 Task: Find connections with filter location Jolārpettai with filter topic #Partnershipwith filter profile language Potuguese with filter current company Disney+ Hotstar with filter school G. B. Pant University Of Agriculture & Technology with filter industry IT System Testing and Evaluation with filter service category Market Strategy with filter keywords title Caregiver
Action: Mouse moved to (150, 219)
Screenshot: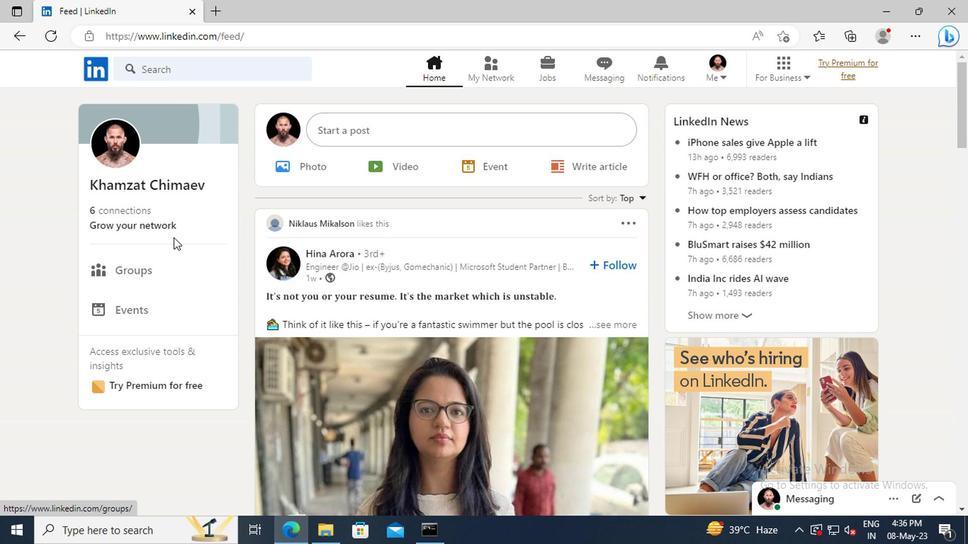 
Action: Mouse pressed left at (150, 219)
Screenshot: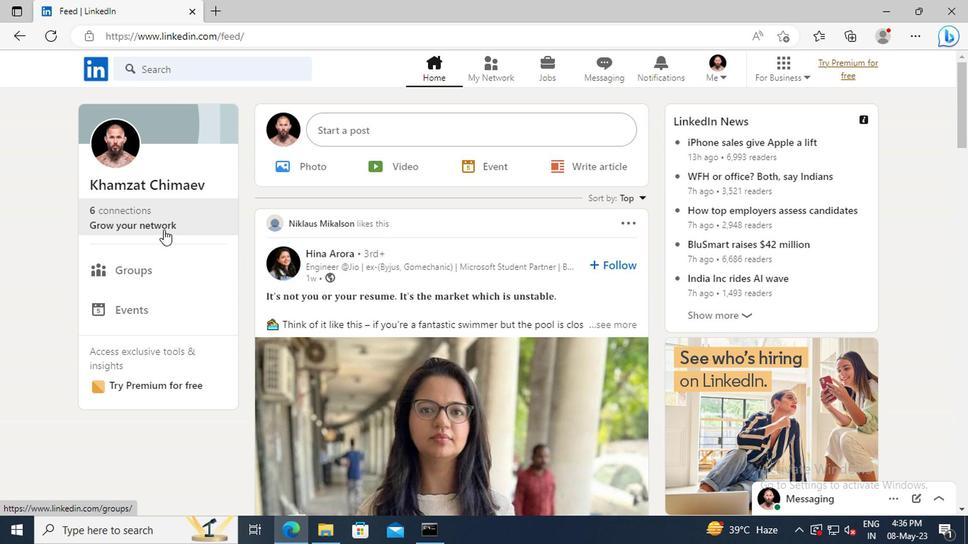 
Action: Mouse moved to (150, 150)
Screenshot: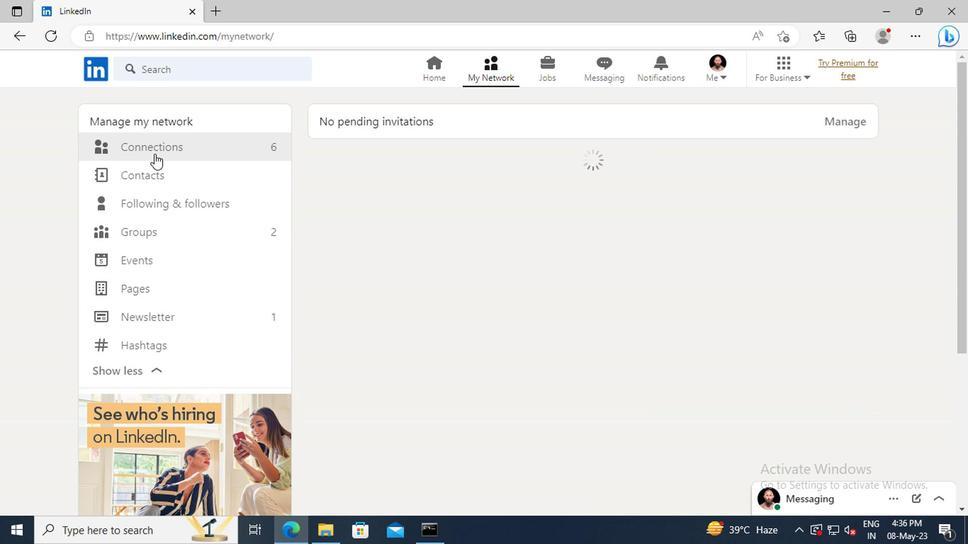 
Action: Mouse pressed left at (150, 150)
Screenshot: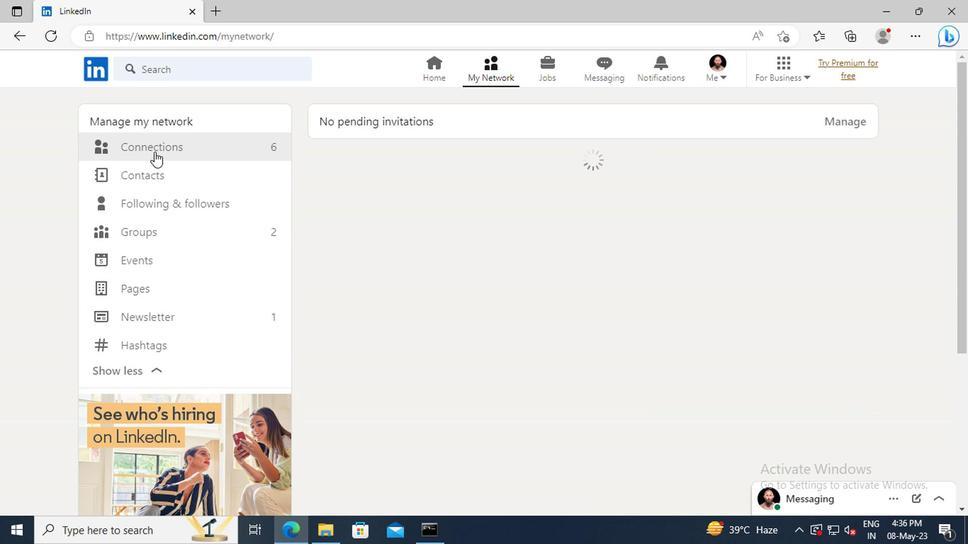 
Action: Mouse moved to (599, 151)
Screenshot: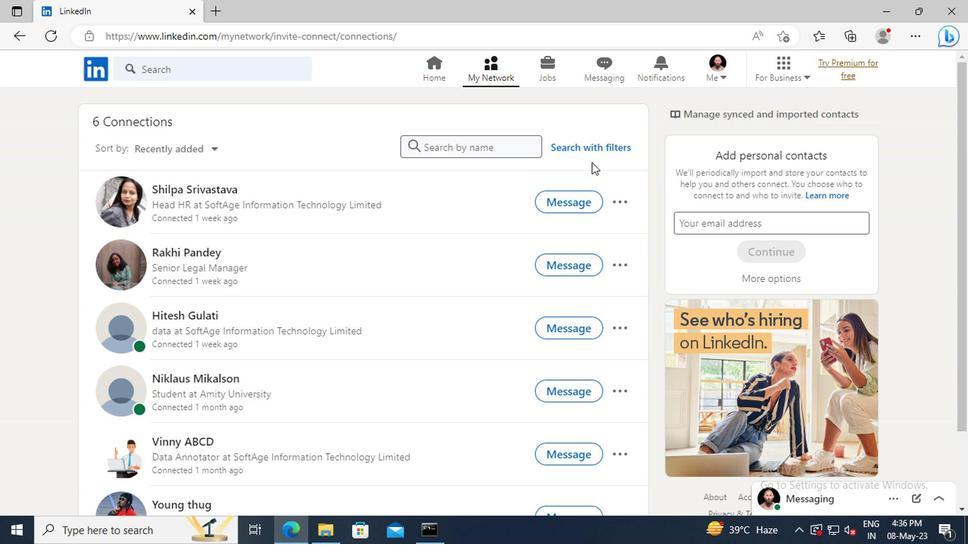 
Action: Mouse pressed left at (599, 151)
Screenshot: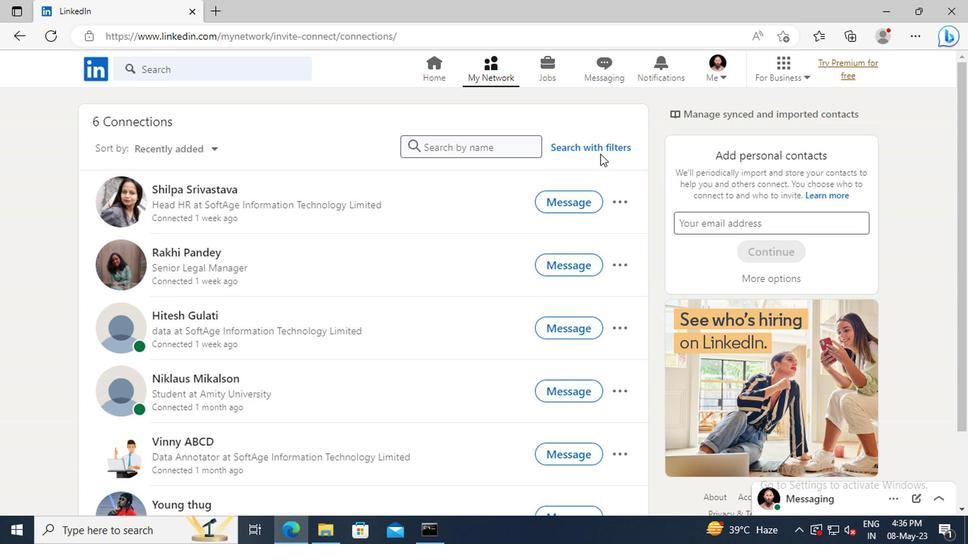 
Action: Mouse moved to (535, 112)
Screenshot: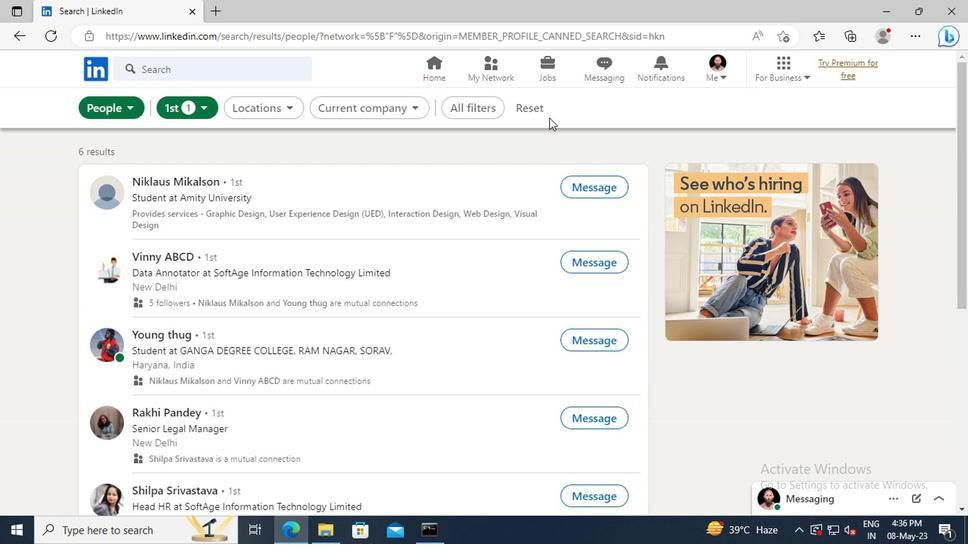 
Action: Mouse pressed left at (535, 112)
Screenshot: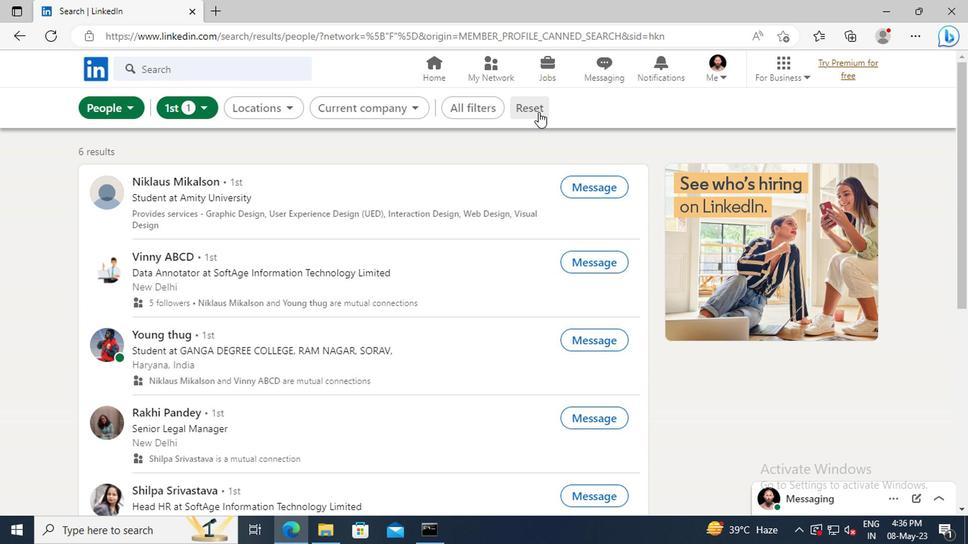 
Action: Mouse moved to (512, 112)
Screenshot: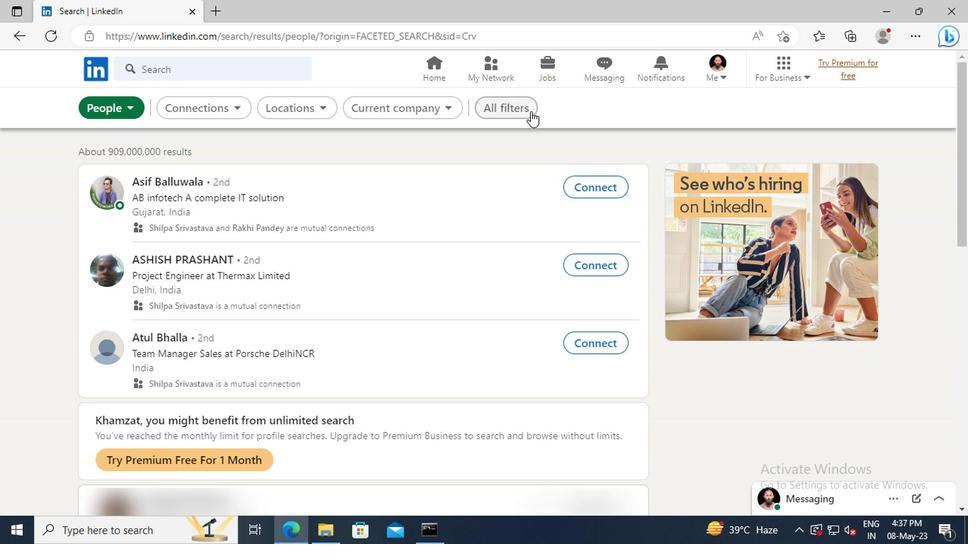 
Action: Mouse pressed left at (512, 112)
Screenshot: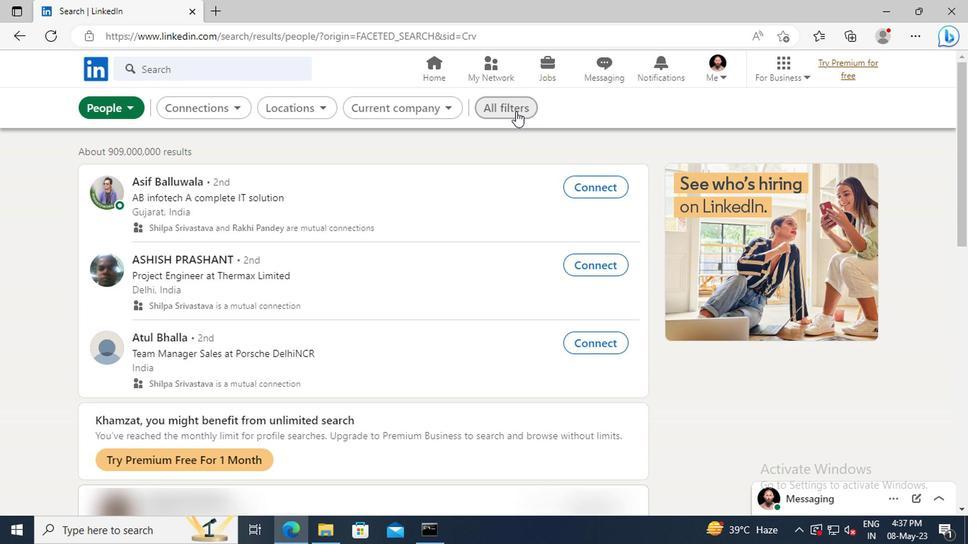 
Action: Mouse moved to (819, 253)
Screenshot: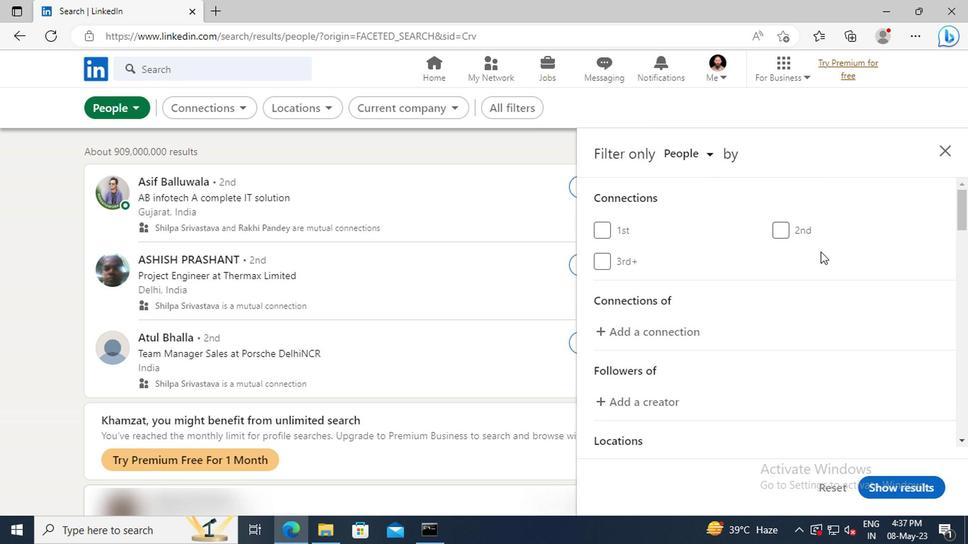 
Action: Mouse scrolled (819, 253) with delta (0, 0)
Screenshot: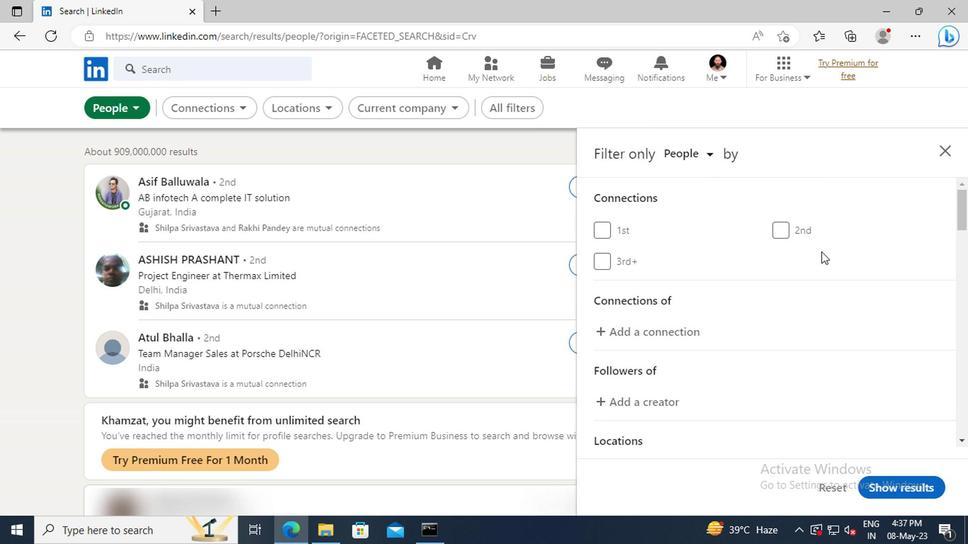
Action: Mouse scrolled (819, 253) with delta (0, 0)
Screenshot: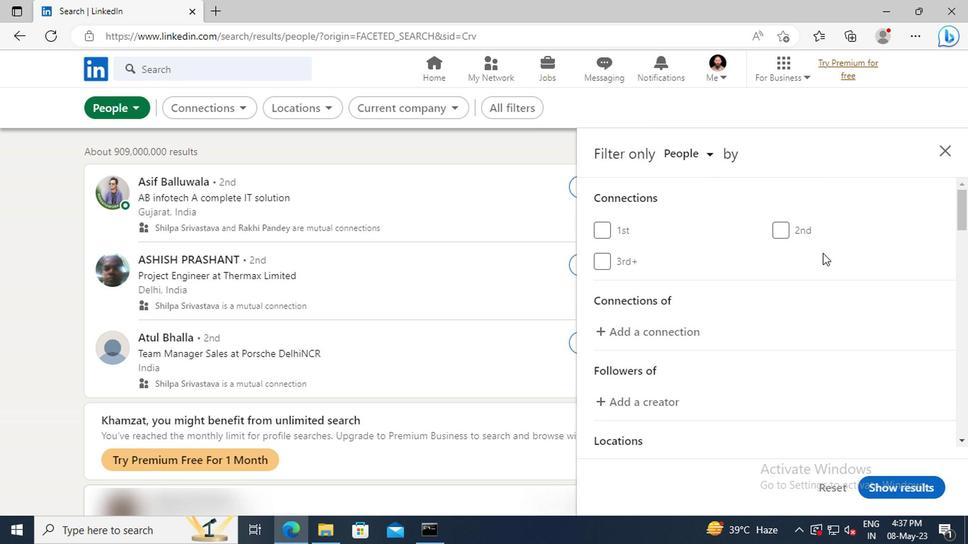 
Action: Mouse scrolled (819, 253) with delta (0, 0)
Screenshot: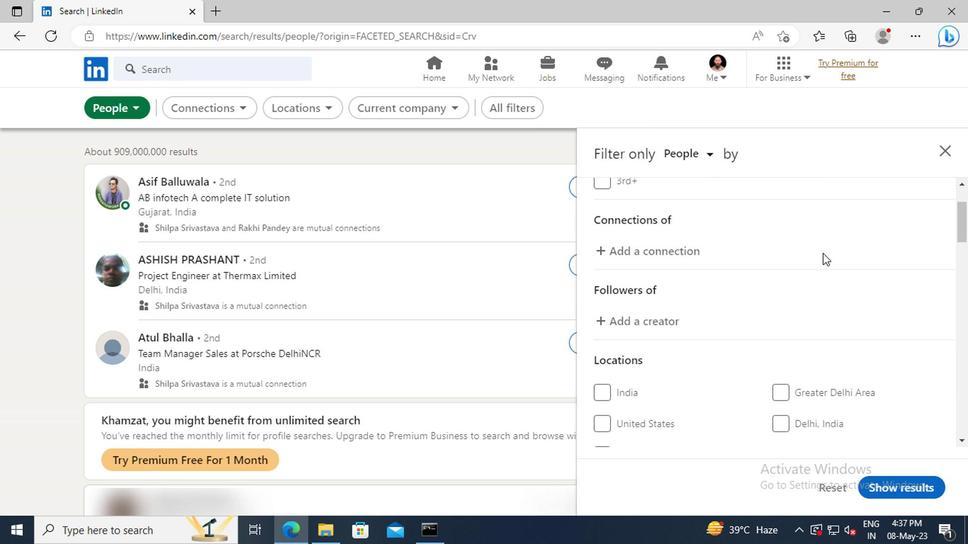 
Action: Mouse scrolled (819, 253) with delta (0, 0)
Screenshot: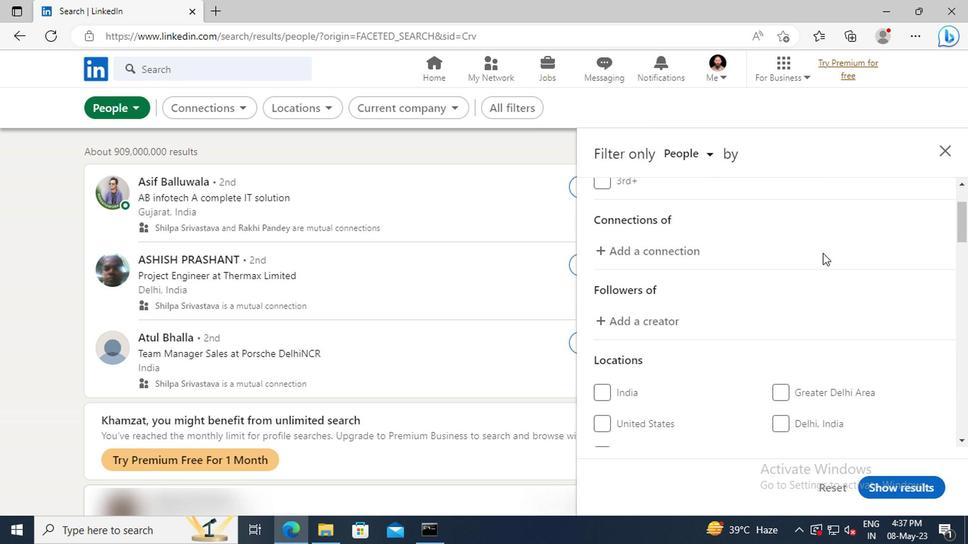 
Action: Mouse scrolled (819, 253) with delta (0, 0)
Screenshot: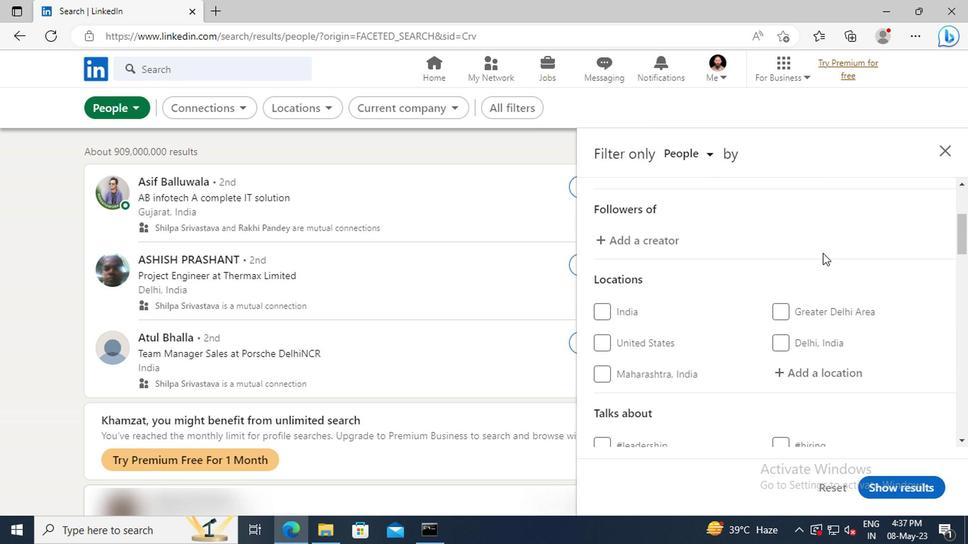 
Action: Mouse scrolled (819, 253) with delta (0, 0)
Screenshot: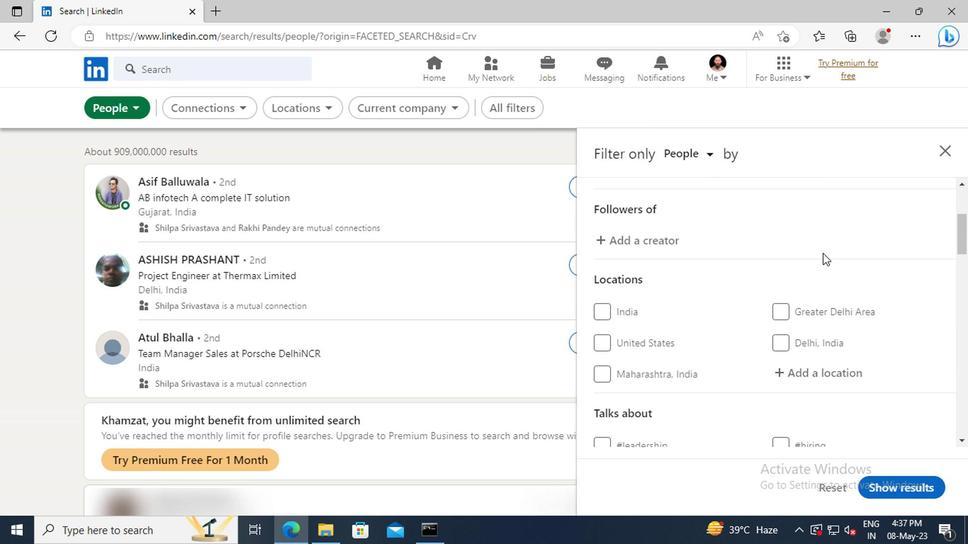 
Action: Mouse moved to (824, 295)
Screenshot: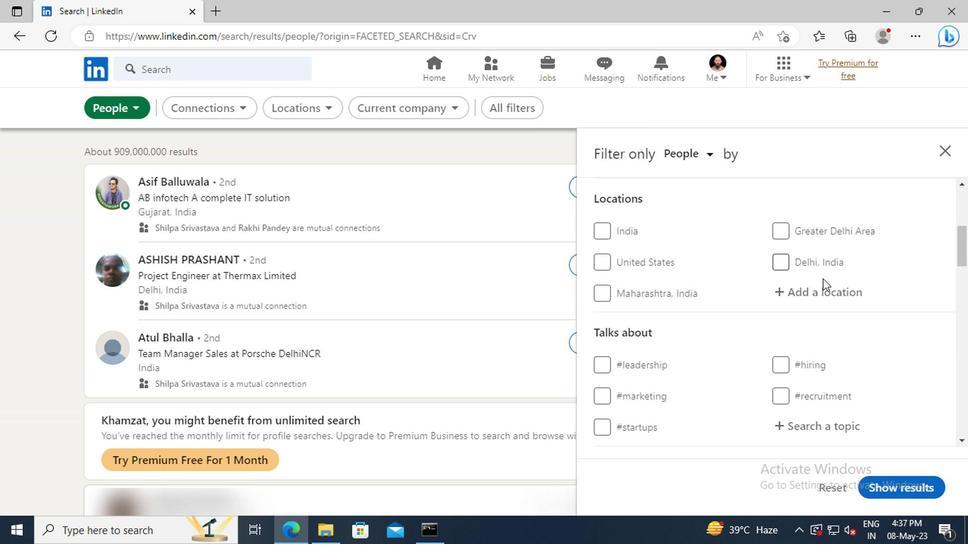 
Action: Mouse pressed left at (824, 295)
Screenshot: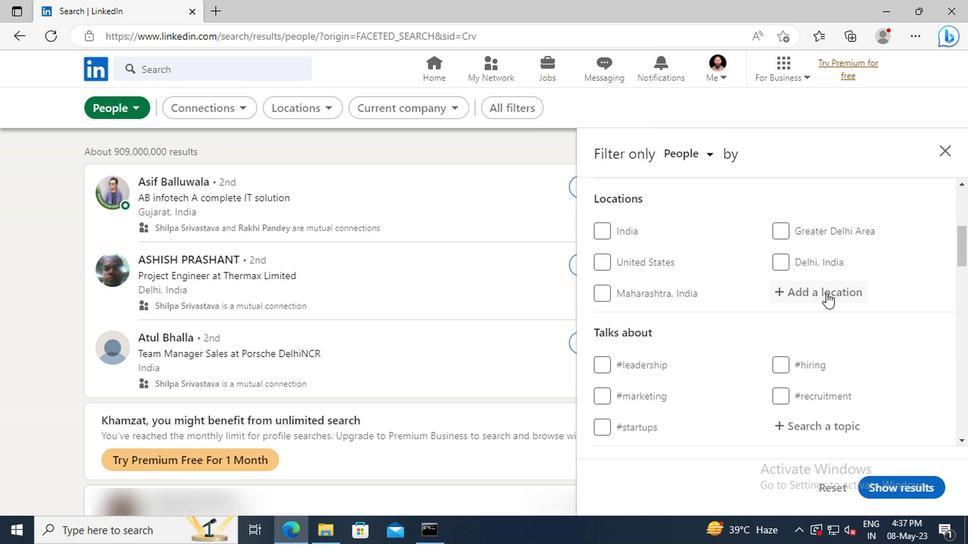 
Action: Key pressed <Key.shift>JOLARPETTAI<Key.enter>
Screenshot: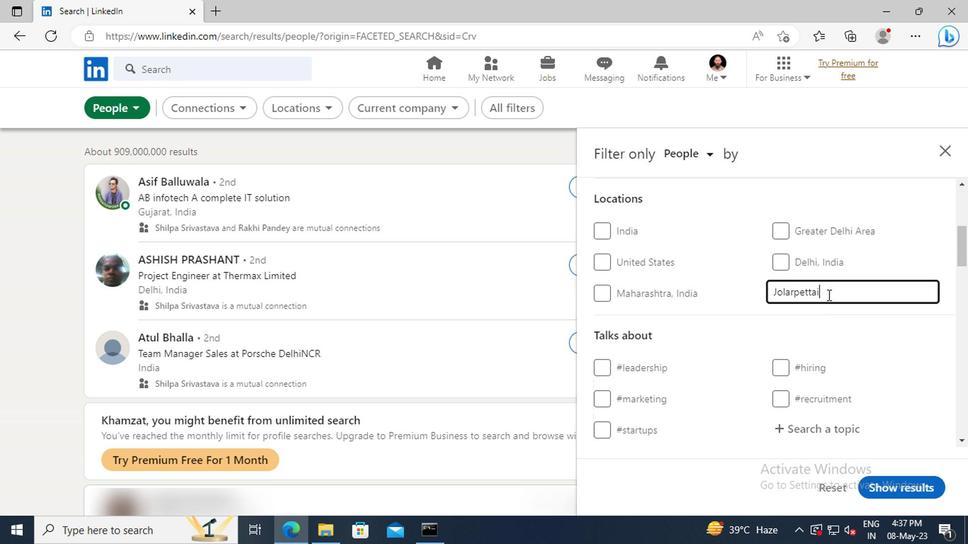 
Action: Mouse scrolled (824, 294) with delta (0, -1)
Screenshot: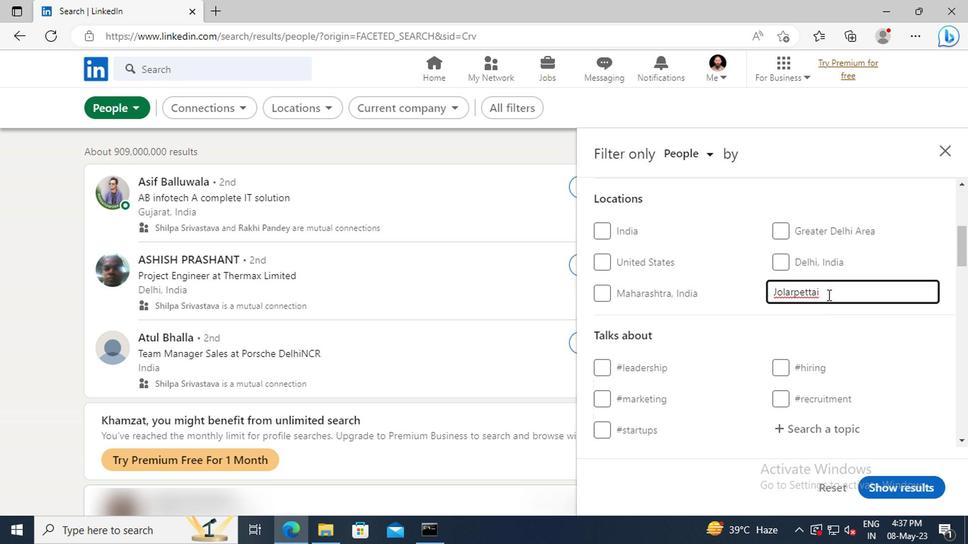 
Action: Mouse scrolled (824, 294) with delta (0, -1)
Screenshot: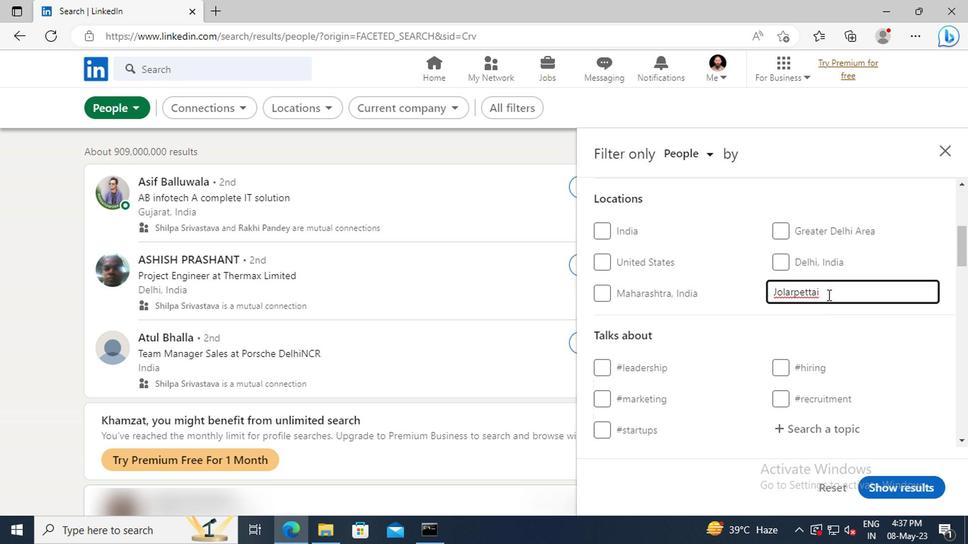 
Action: Mouse scrolled (824, 294) with delta (0, -1)
Screenshot: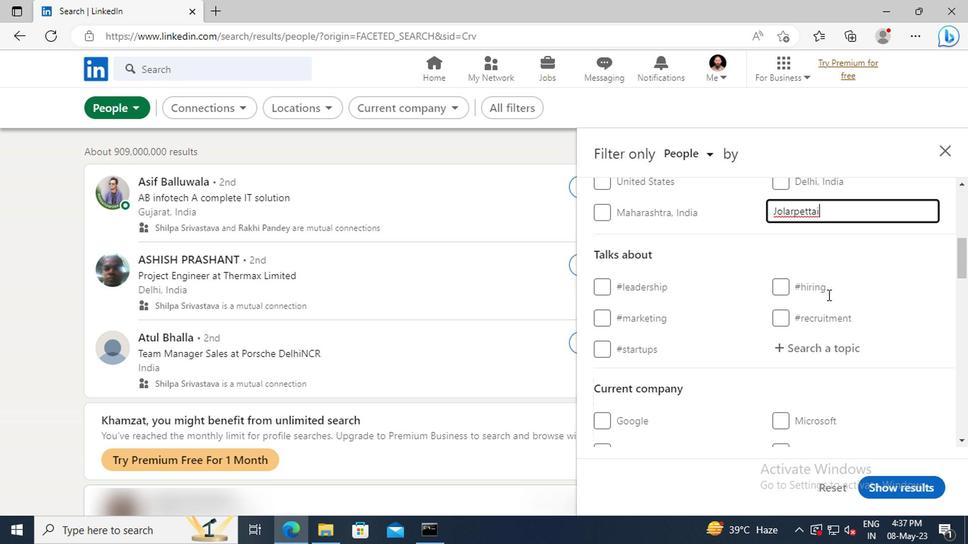
Action: Mouse moved to (825, 308)
Screenshot: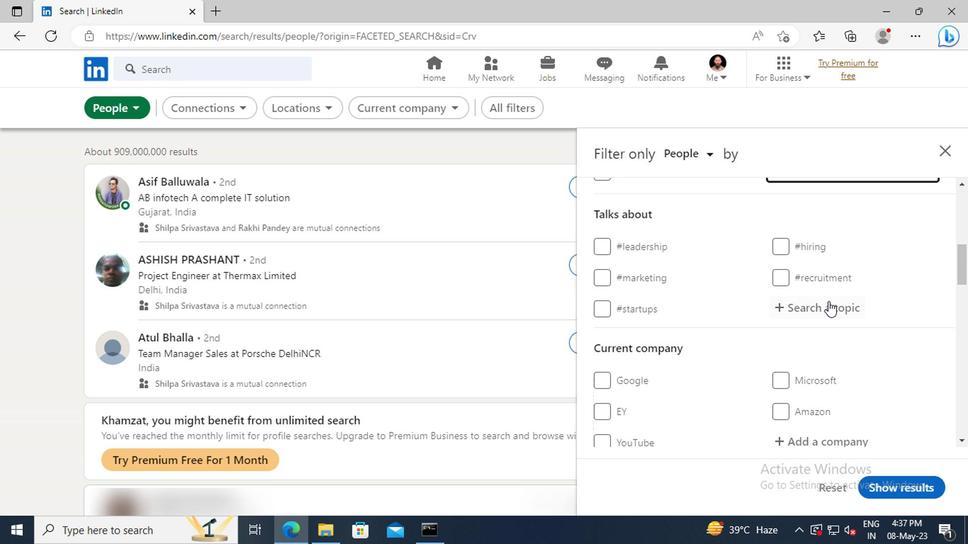 
Action: Mouse pressed left at (825, 308)
Screenshot: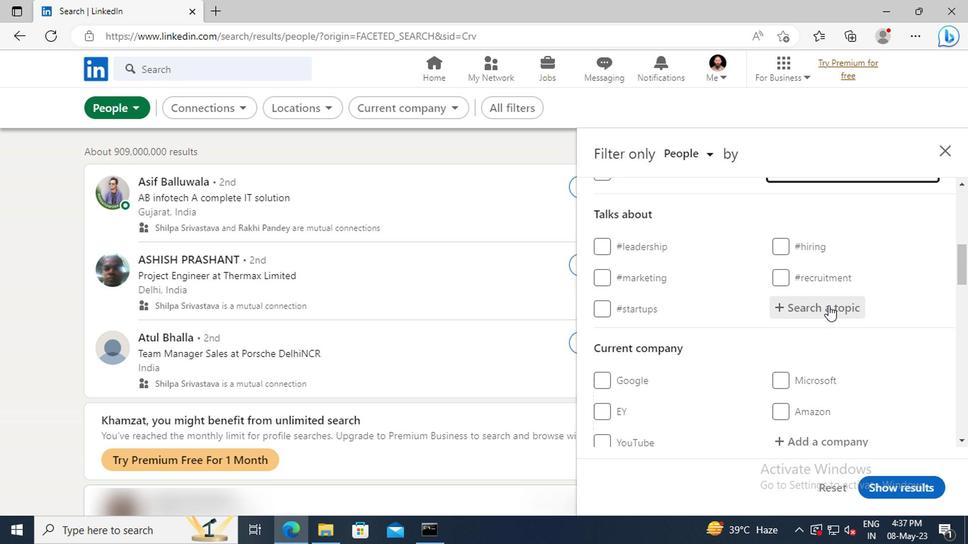 
Action: Key pressed <Key.shift>PARTNER
Screenshot: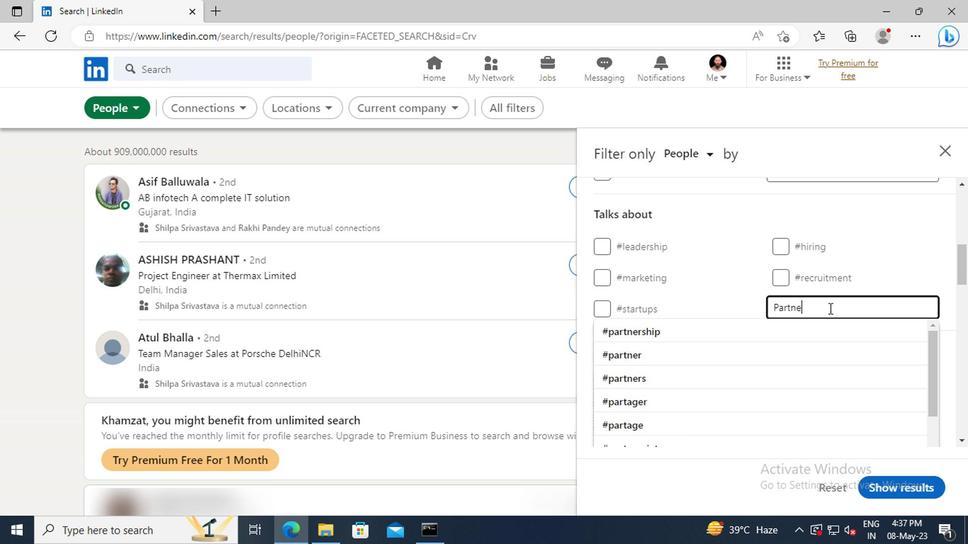 
Action: Mouse moved to (830, 330)
Screenshot: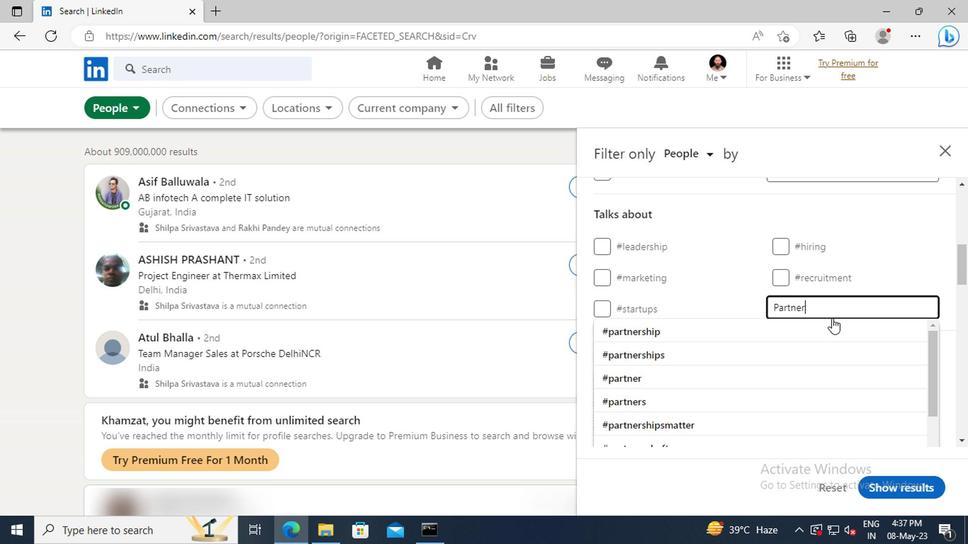 
Action: Mouse pressed left at (830, 330)
Screenshot: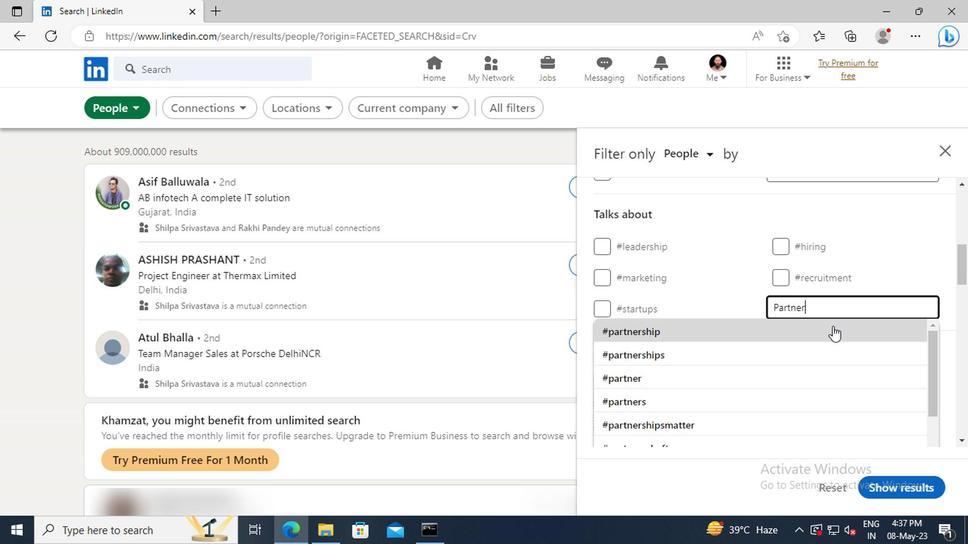 
Action: Mouse scrolled (830, 329) with delta (0, -1)
Screenshot: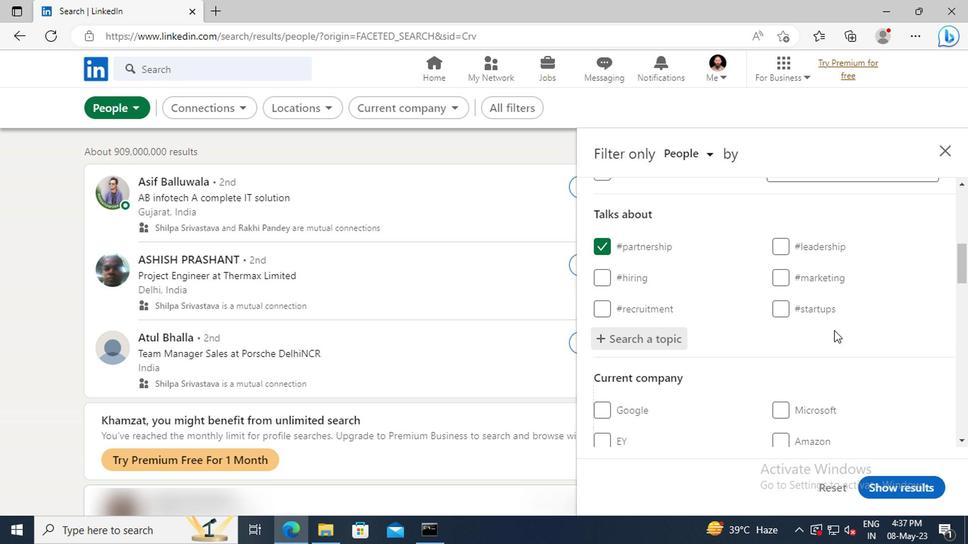 
Action: Mouse scrolled (830, 329) with delta (0, -1)
Screenshot: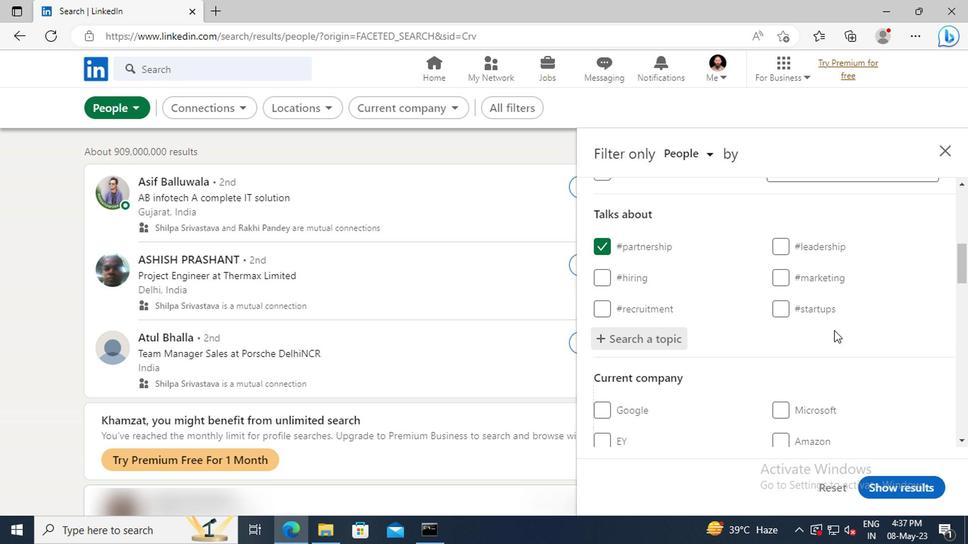 
Action: Mouse scrolled (830, 329) with delta (0, -1)
Screenshot: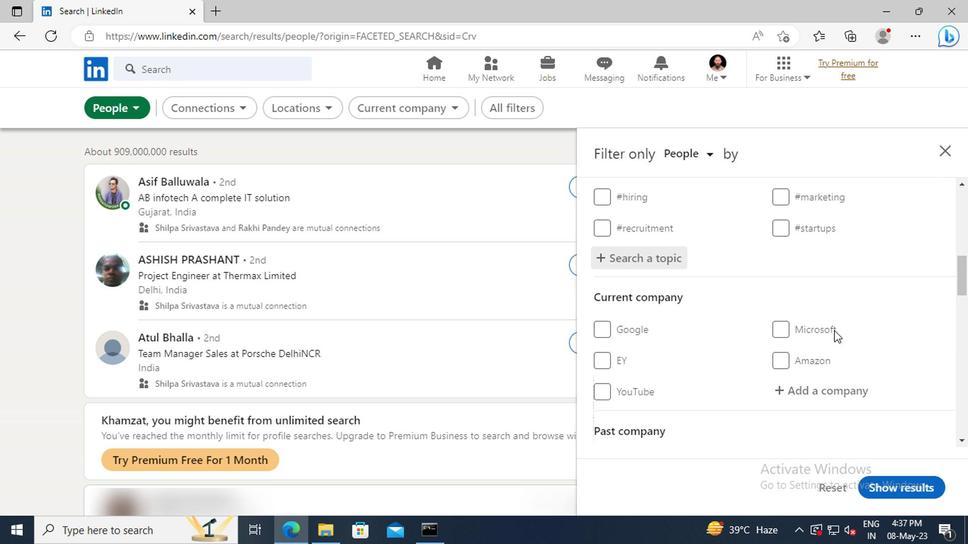 
Action: Mouse scrolled (830, 329) with delta (0, -1)
Screenshot: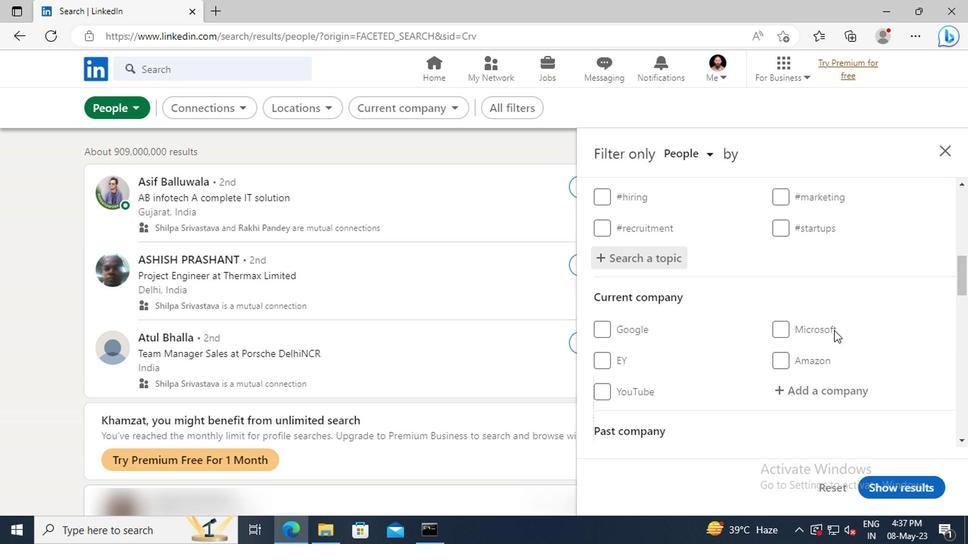 
Action: Mouse scrolled (830, 329) with delta (0, -1)
Screenshot: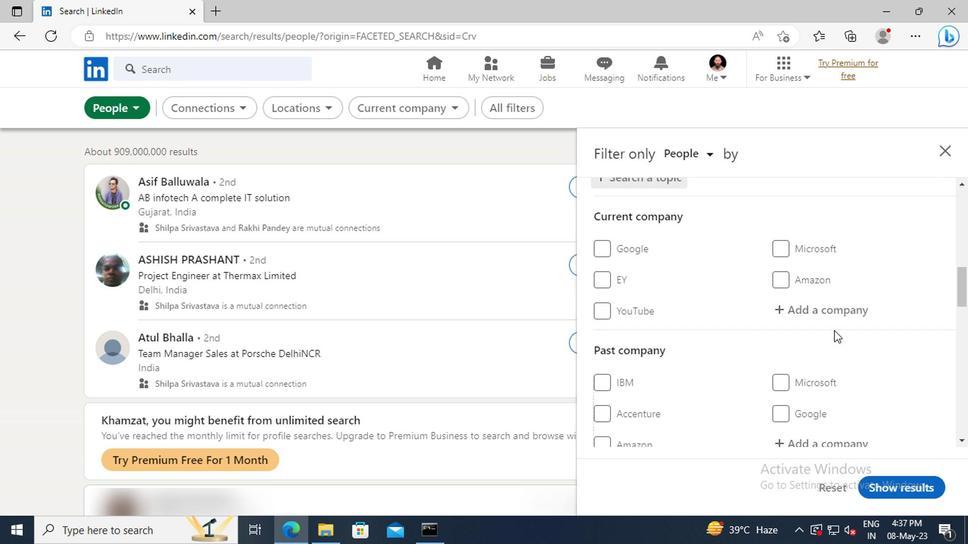 
Action: Mouse scrolled (830, 329) with delta (0, -1)
Screenshot: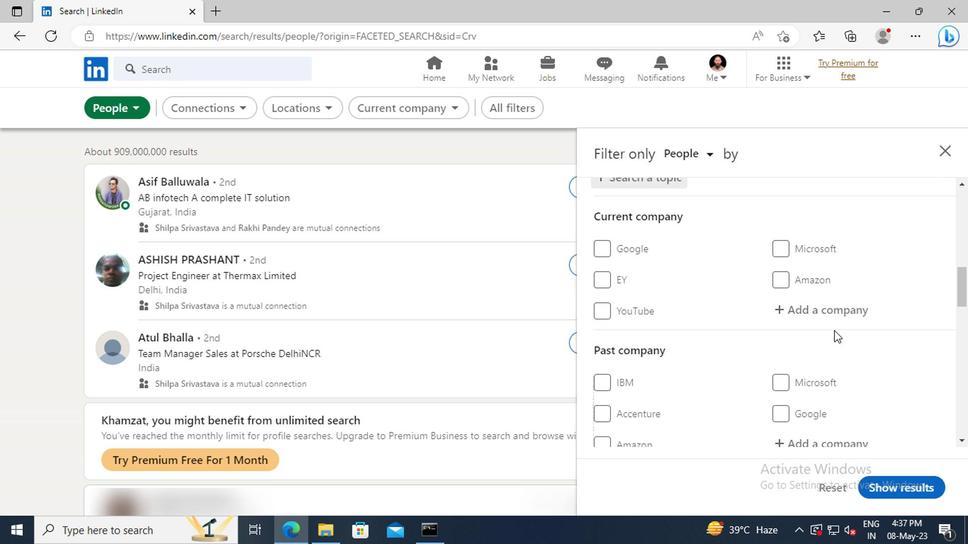 
Action: Mouse scrolled (830, 329) with delta (0, -1)
Screenshot: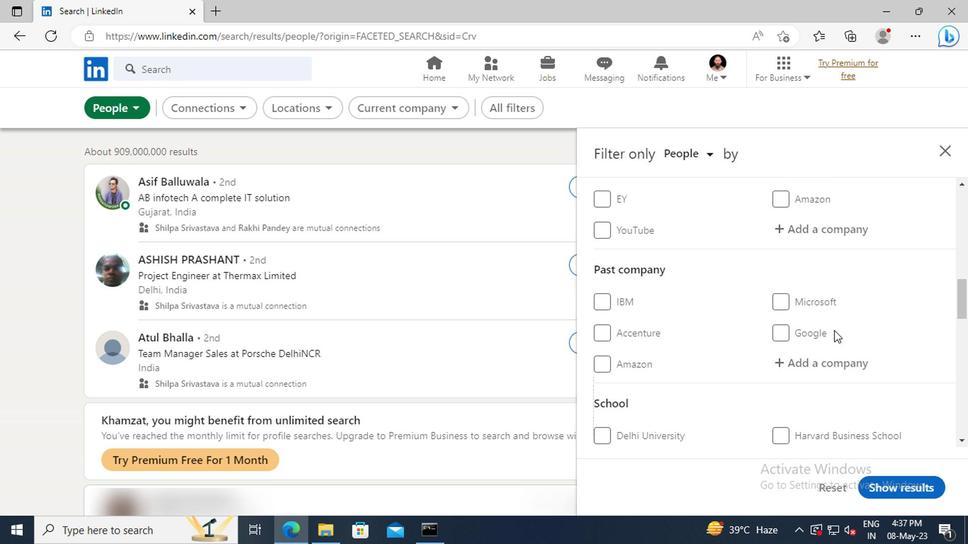 
Action: Mouse scrolled (830, 329) with delta (0, -1)
Screenshot: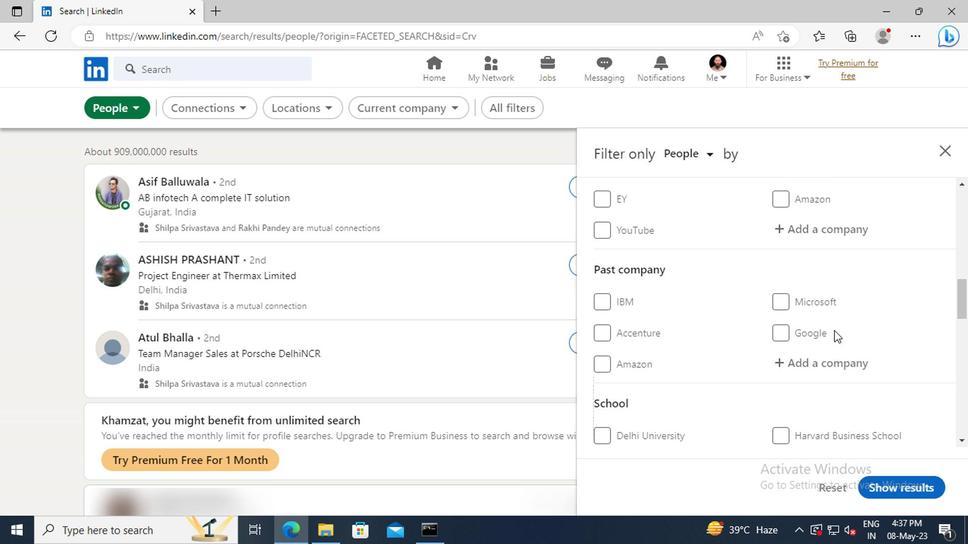 
Action: Mouse scrolled (830, 329) with delta (0, -1)
Screenshot: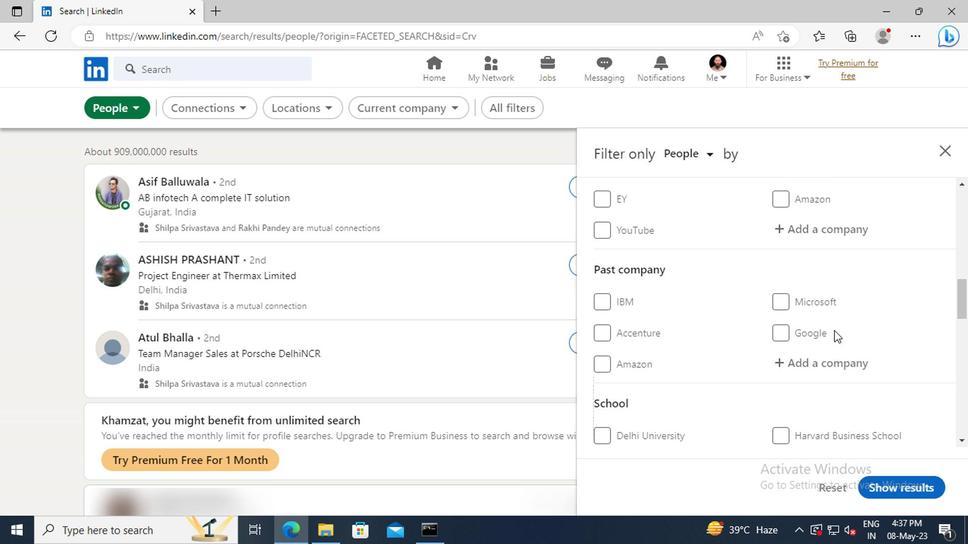 
Action: Mouse scrolled (830, 329) with delta (0, -1)
Screenshot: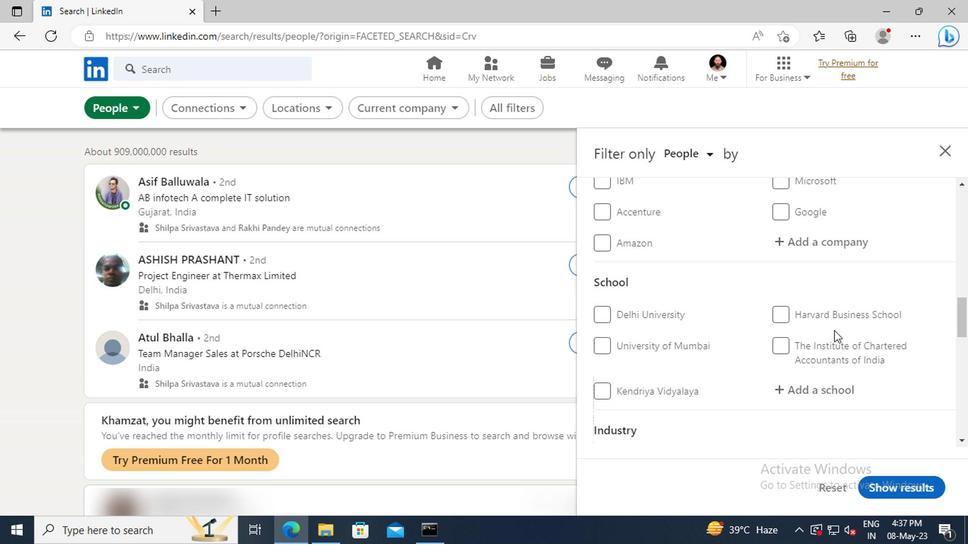 
Action: Mouse scrolled (830, 329) with delta (0, -1)
Screenshot: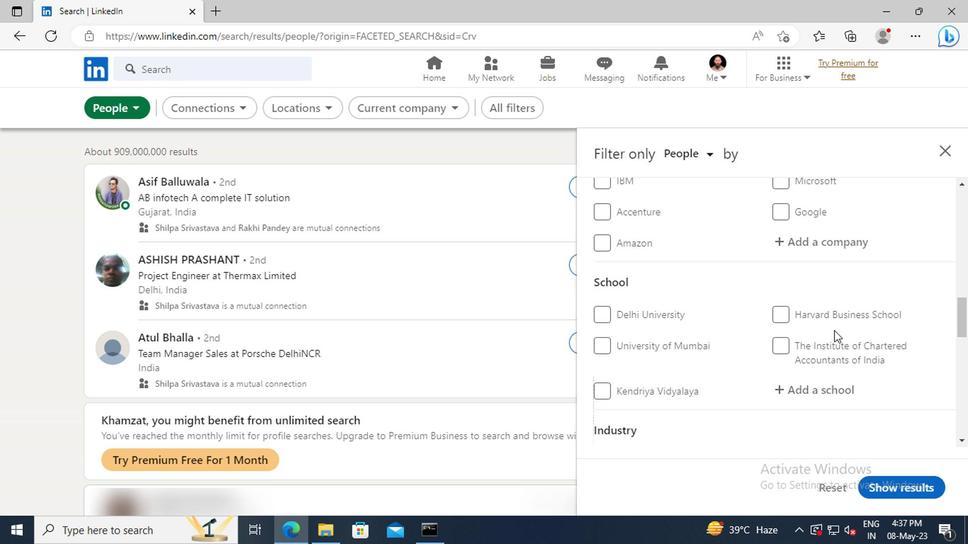 
Action: Mouse scrolled (830, 329) with delta (0, -1)
Screenshot: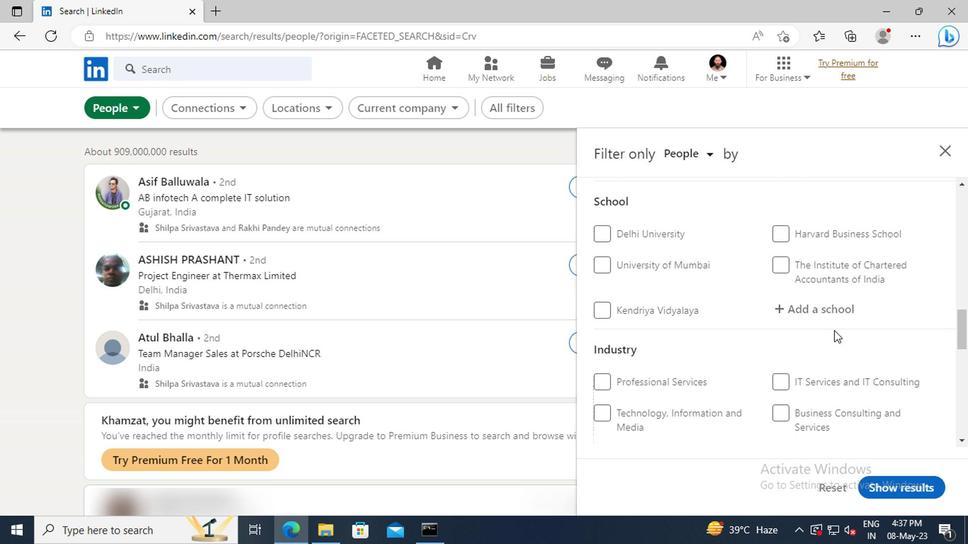 
Action: Mouse scrolled (830, 329) with delta (0, -1)
Screenshot: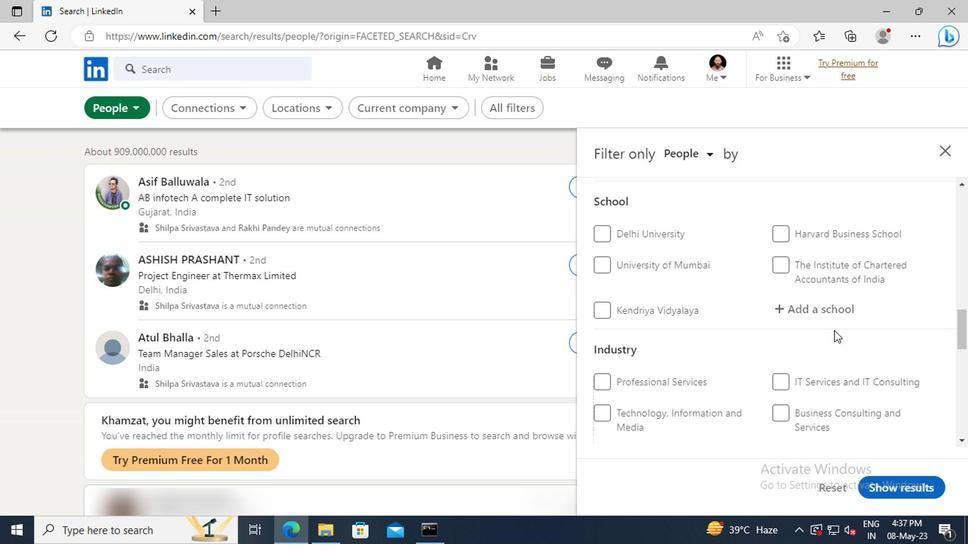 
Action: Mouse scrolled (830, 329) with delta (0, -1)
Screenshot: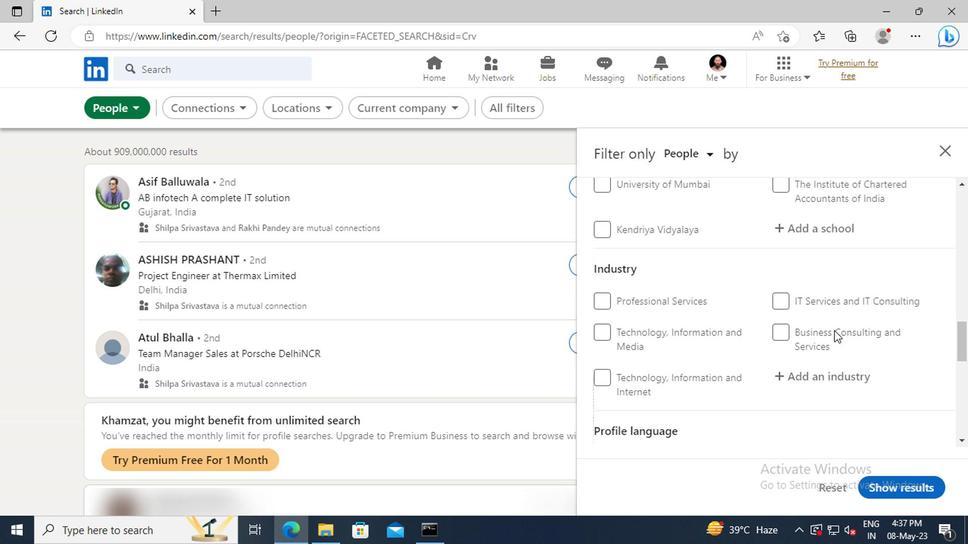 
Action: Mouse scrolled (830, 329) with delta (0, -1)
Screenshot: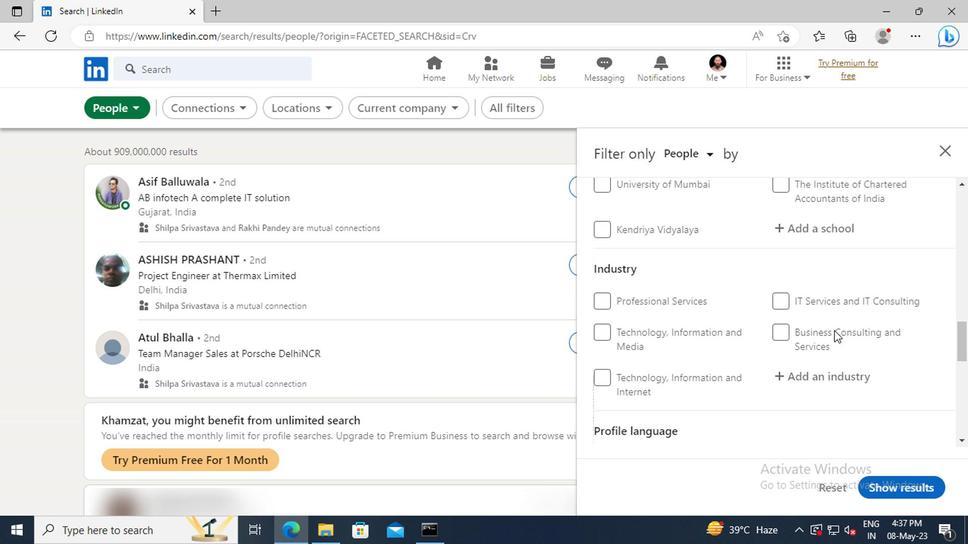 
Action: Mouse scrolled (830, 329) with delta (0, -1)
Screenshot: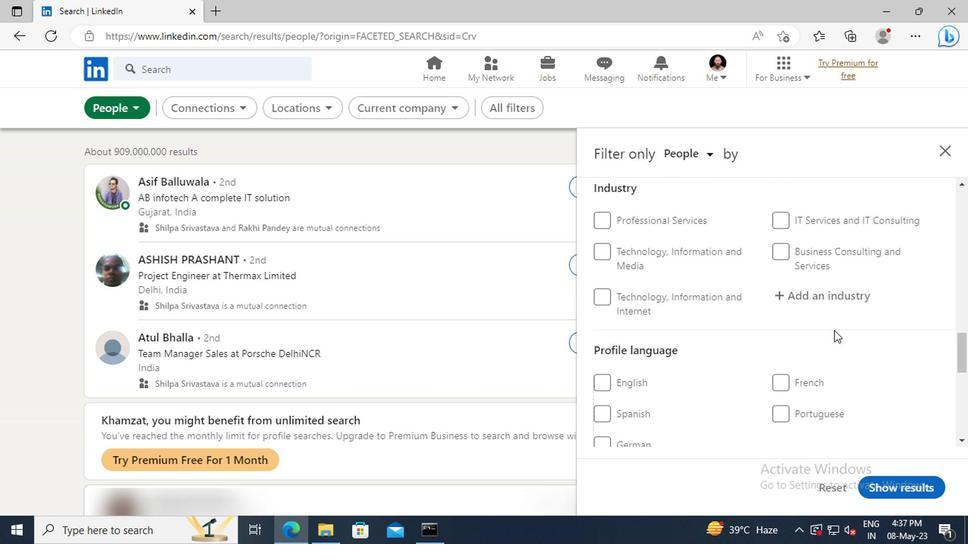 
Action: Mouse moved to (774, 375)
Screenshot: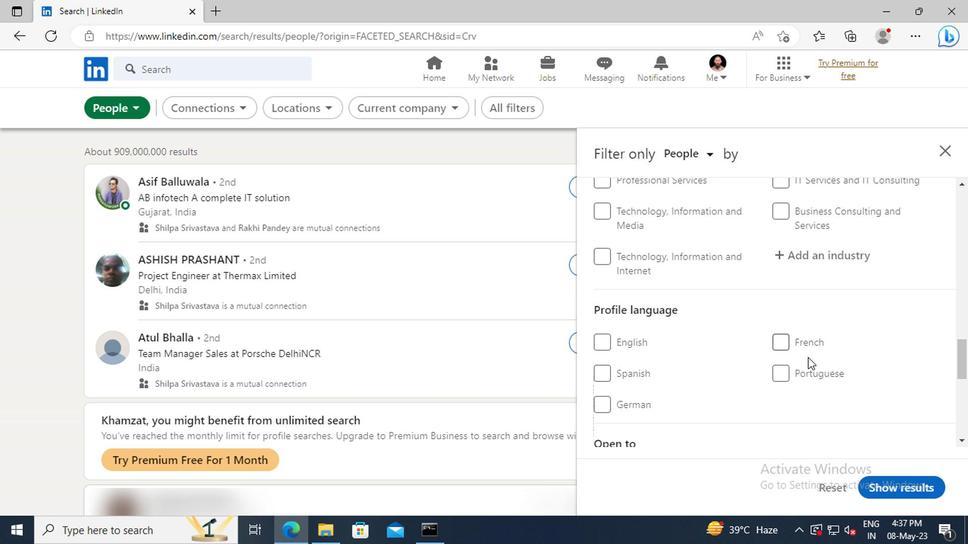 
Action: Mouse pressed left at (774, 375)
Screenshot: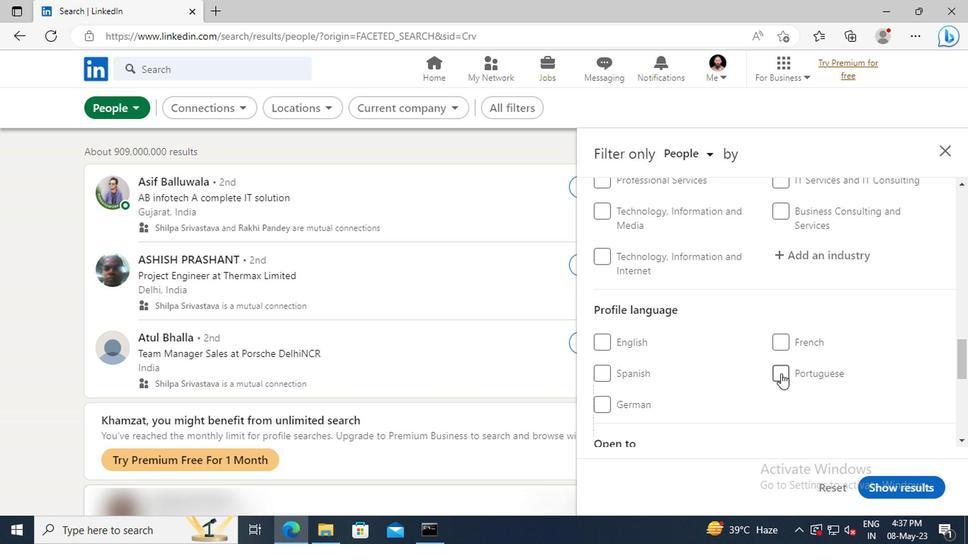 
Action: Mouse moved to (820, 334)
Screenshot: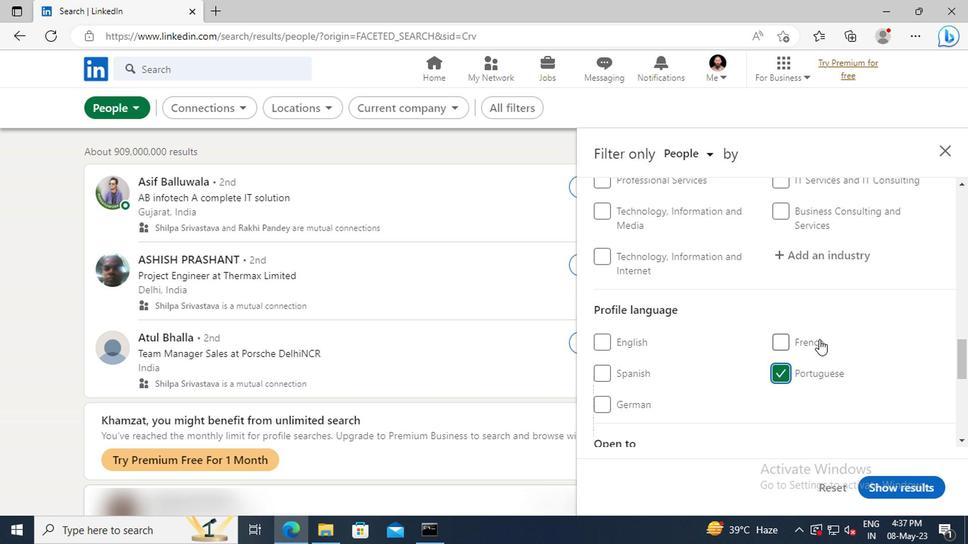
Action: Mouse scrolled (820, 334) with delta (0, 0)
Screenshot: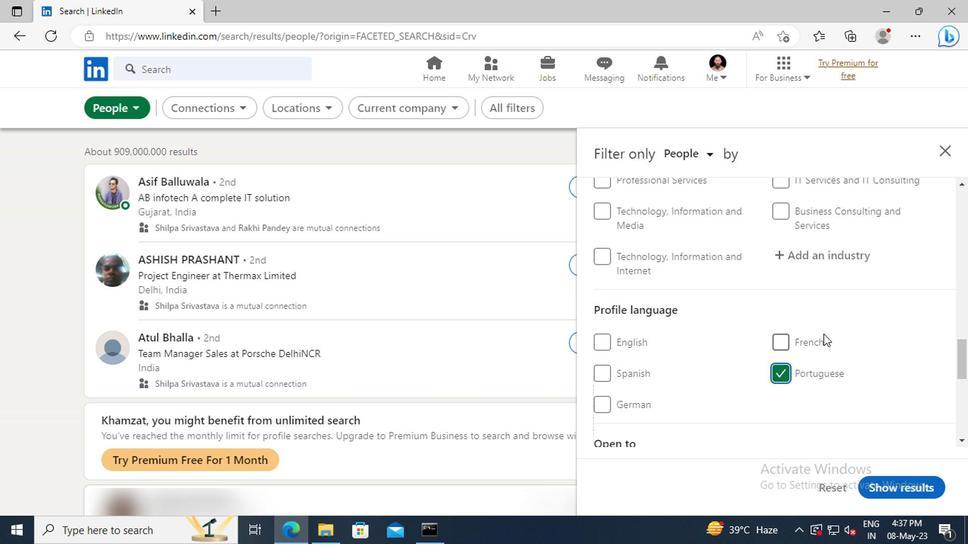 
Action: Mouse scrolled (820, 334) with delta (0, 0)
Screenshot: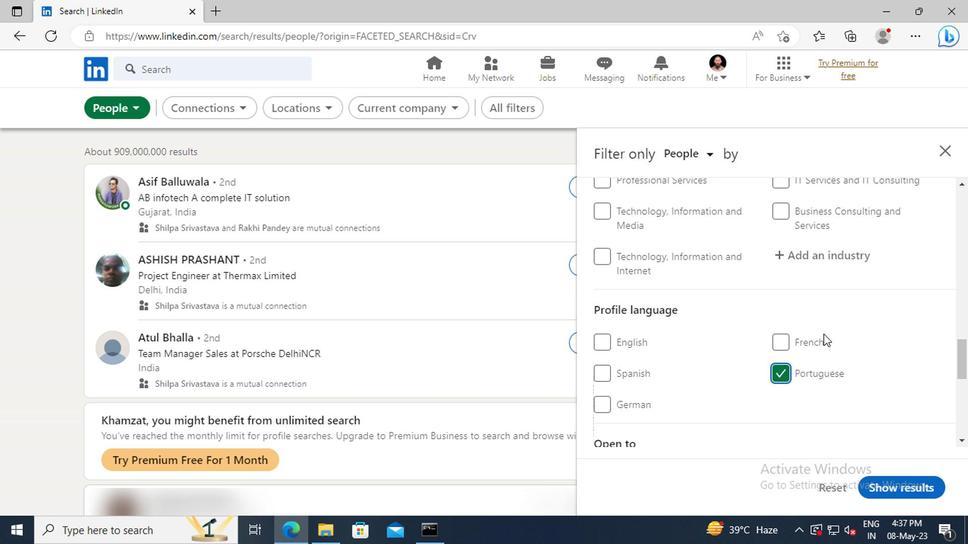 
Action: Mouse scrolled (820, 334) with delta (0, 0)
Screenshot: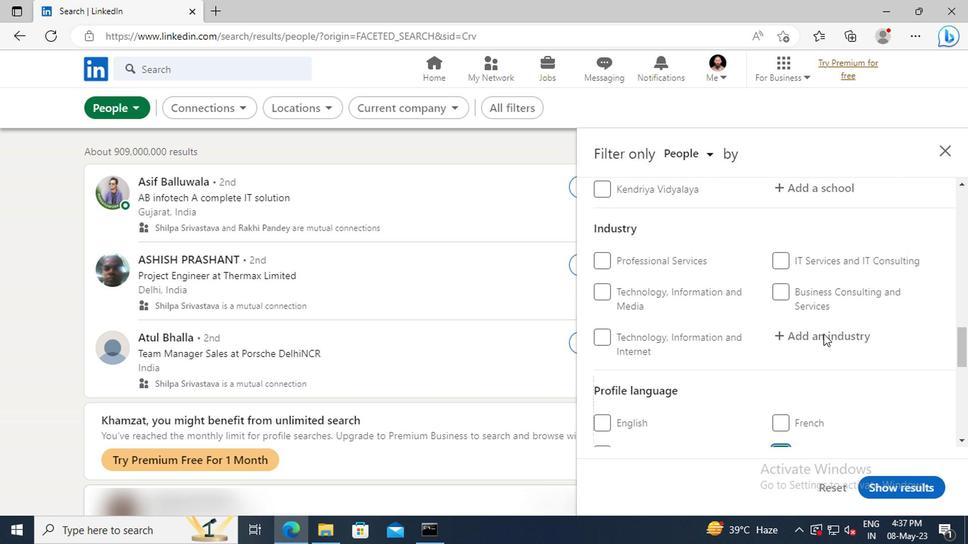 
Action: Mouse scrolled (820, 334) with delta (0, 0)
Screenshot: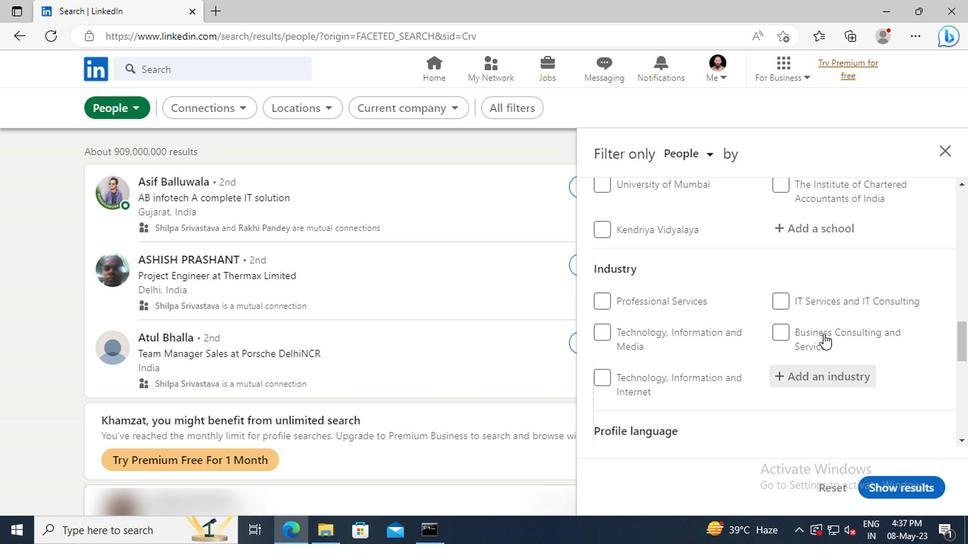 
Action: Mouse scrolled (820, 334) with delta (0, 0)
Screenshot: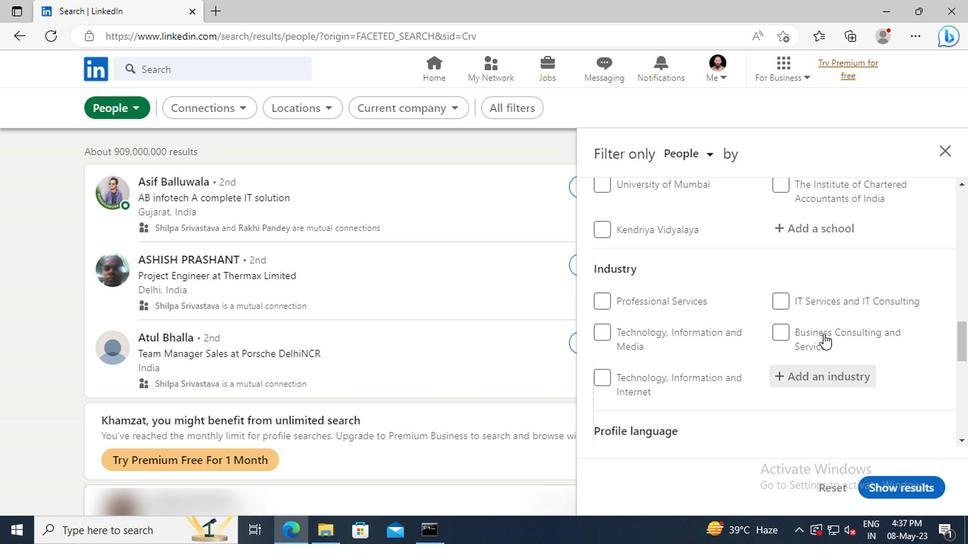 
Action: Mouse scrolled (820, 334) with delta (0, 0)
Screenshot: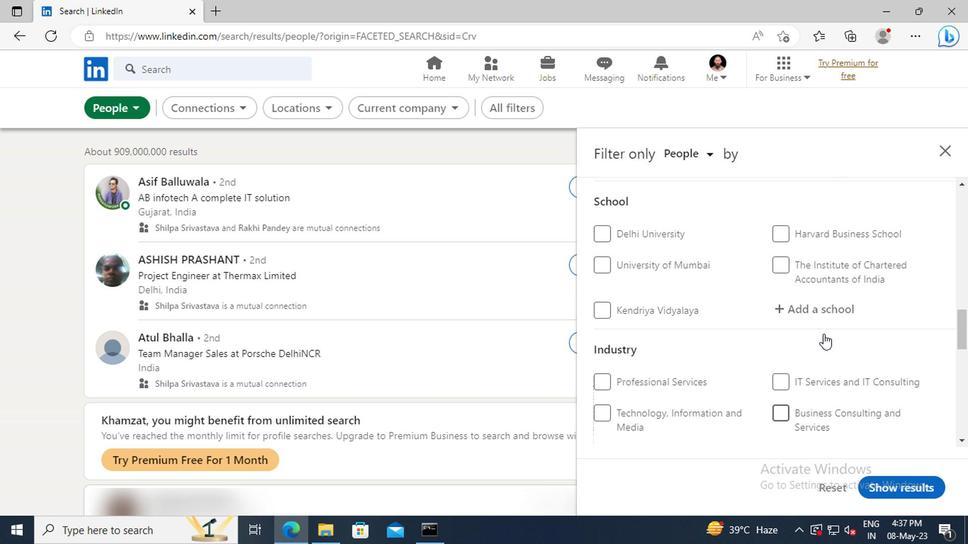 
Action: Mouse scrolled (820, 334) with delta (0, 0)
Screenshot: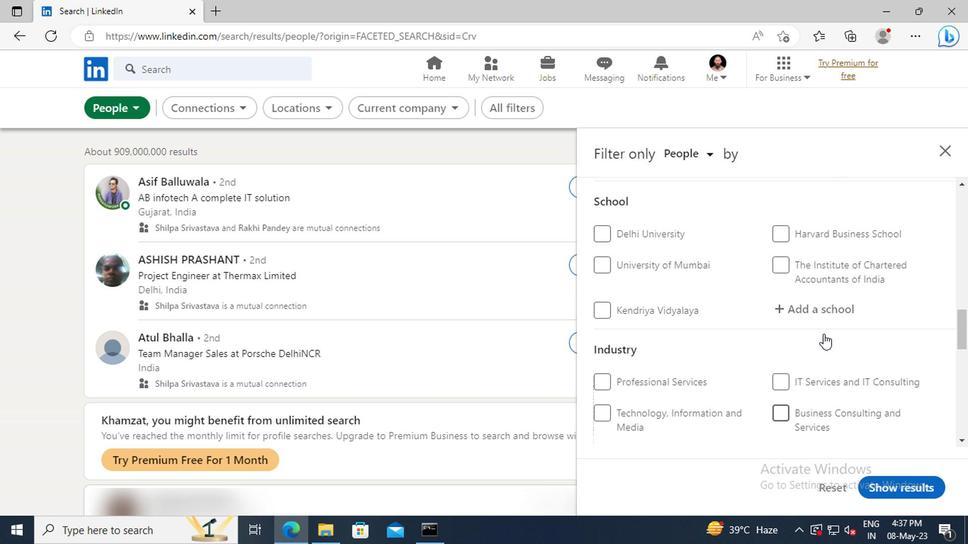 
Action: Mouse scrolled (820, 334) with delta (0, 0)
Screenshot: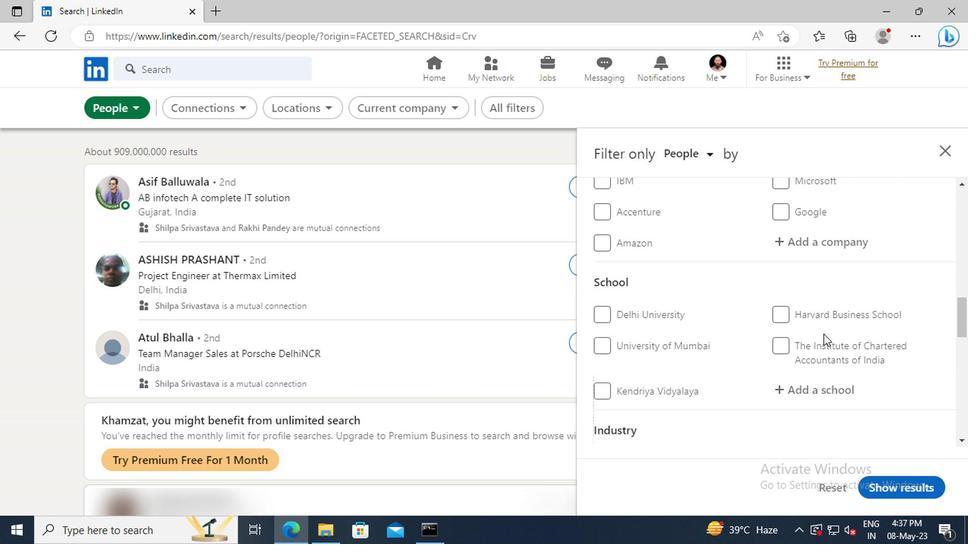 
Action: Mouse scrolled (820, 334) with delta (0, 0)
Screenshot: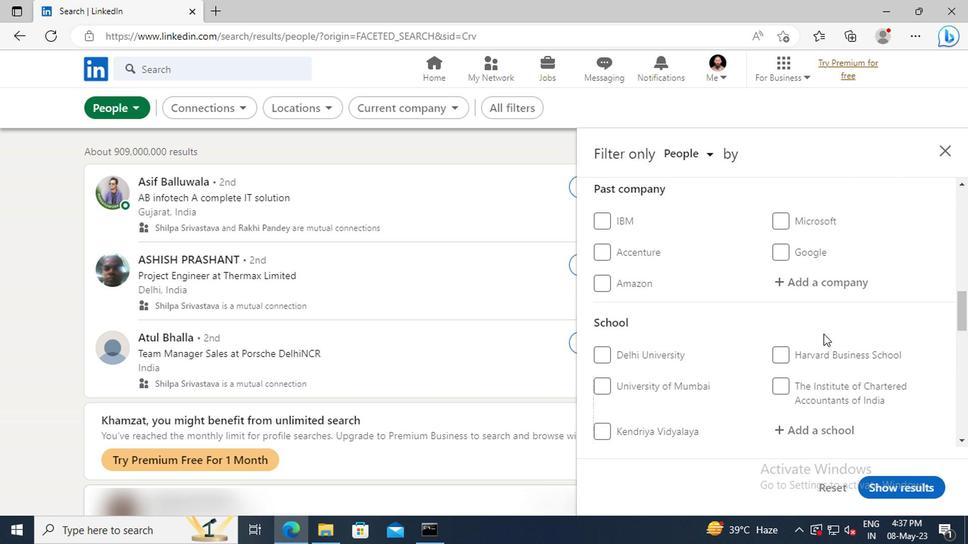 
Action: Mouse scrolled (820, 334) with delta (0, 0)
Screenshot: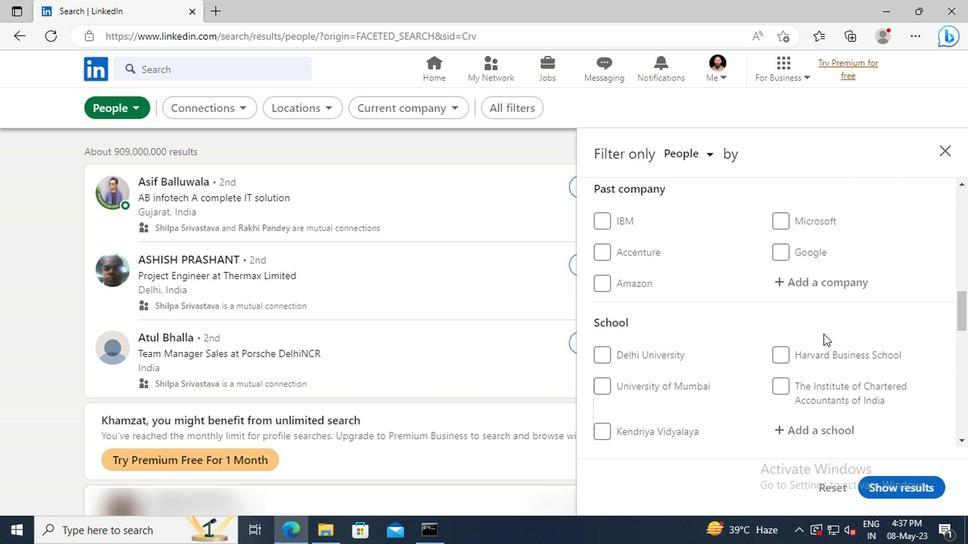 
Action: Mouse scrolled (820, 334) with delta (0, 0)
Screenshot: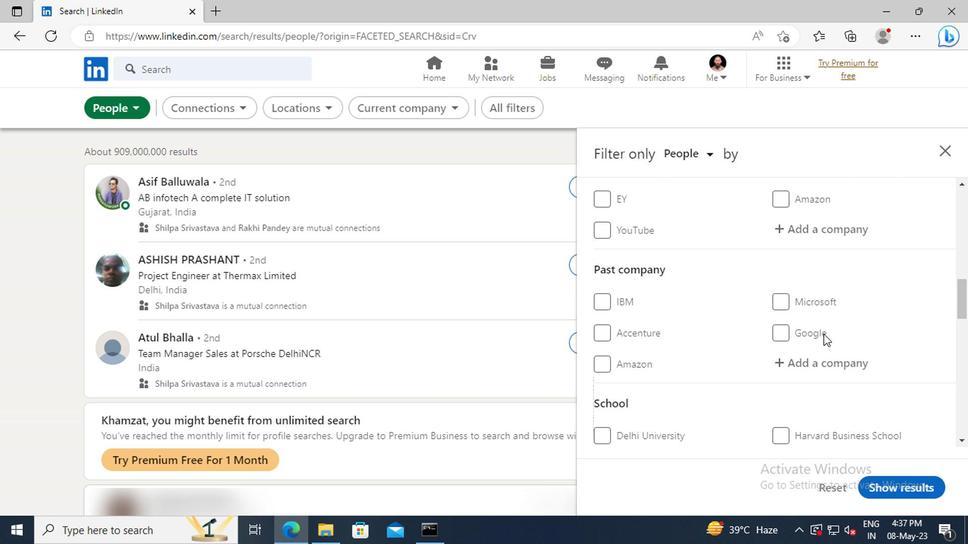 
Action: Mouse scrolled (820, 334) with delta (0, 0)
Screenshot: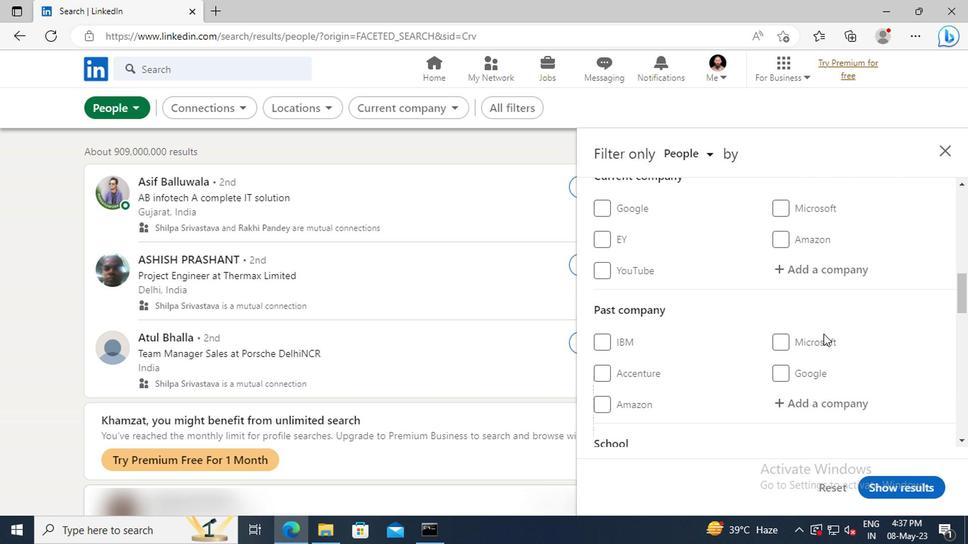 
Action: Mouse moved to (812, 311)
Screenshot: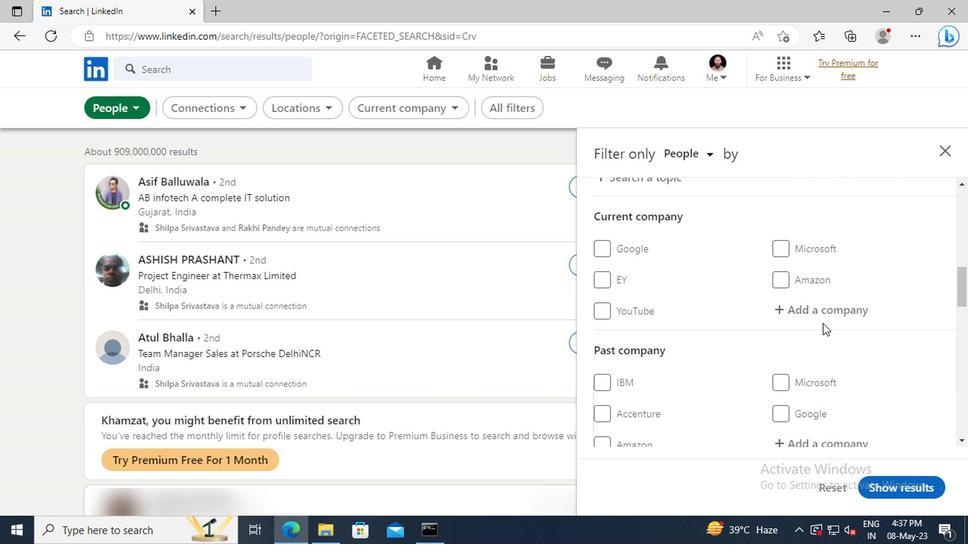 
Action: Mouse pressed left at (812, 311)
Screenshot: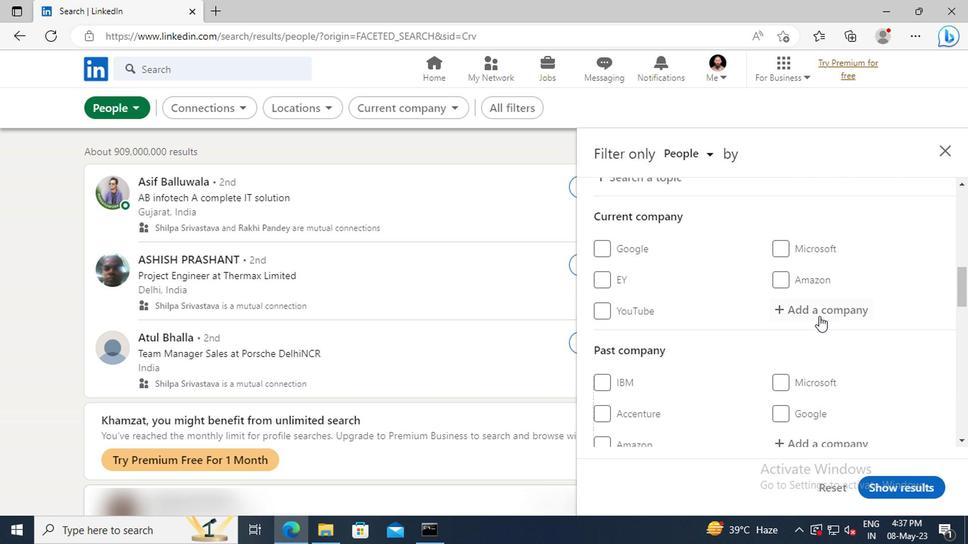 
Action: Key pressed <Key.shift>DISNEY<Key.shift>+
Screenshot: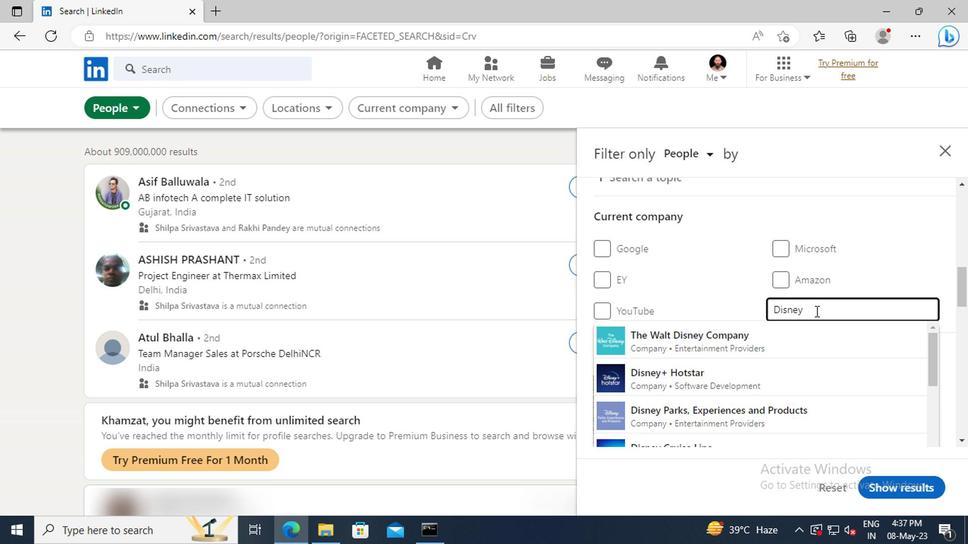 
Action: Mouse moved to (813, 331)
Screenshot: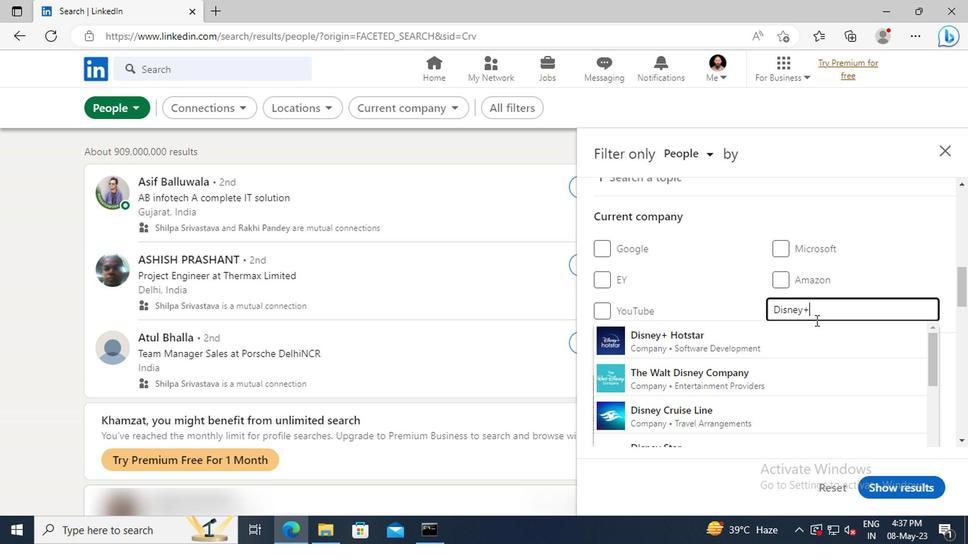 
Action: Mouse pressed left at (813, 331)
Screenshot: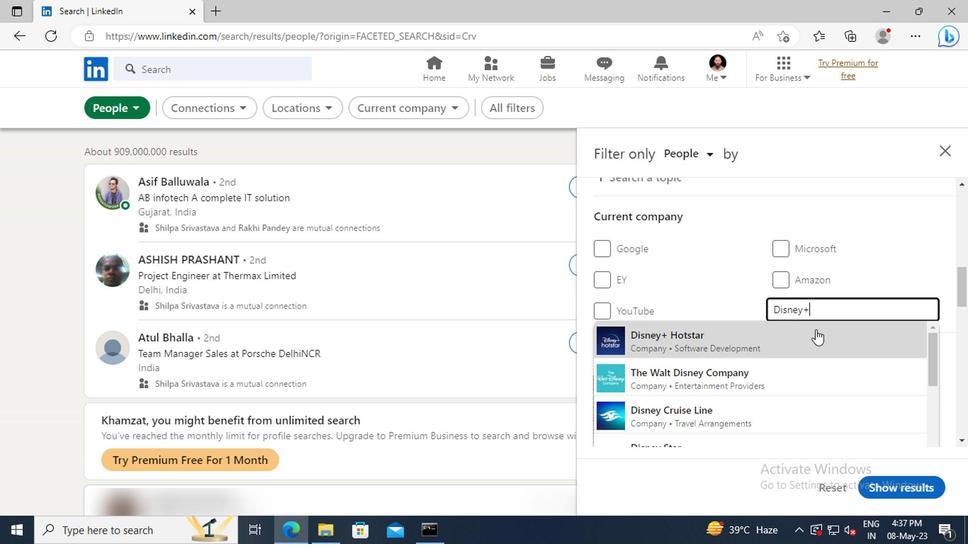 
Action: Mouse scrolled (813, 331) with delta (0, 0)
Screenshot: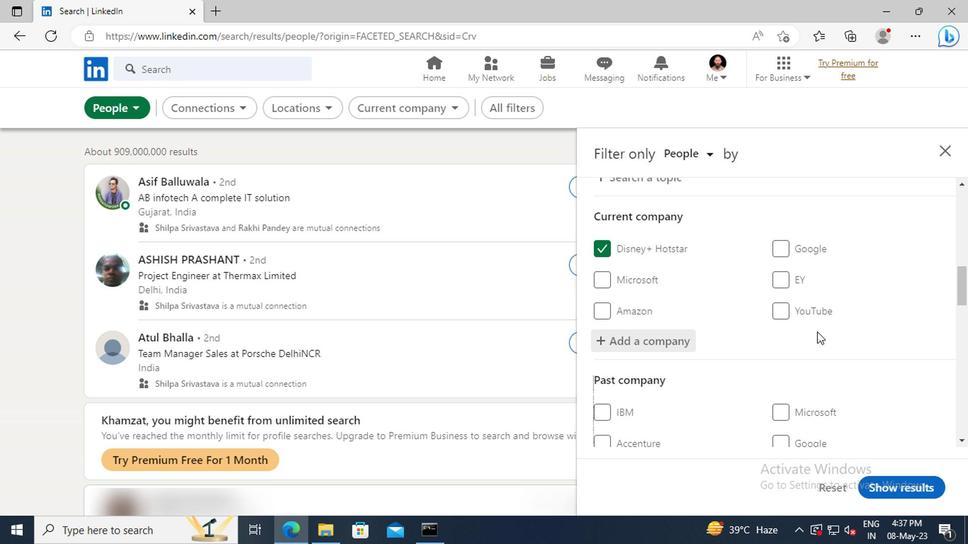 
Action: Mouse scrolled (813, 331) with delta (0, 0)
Screenshot: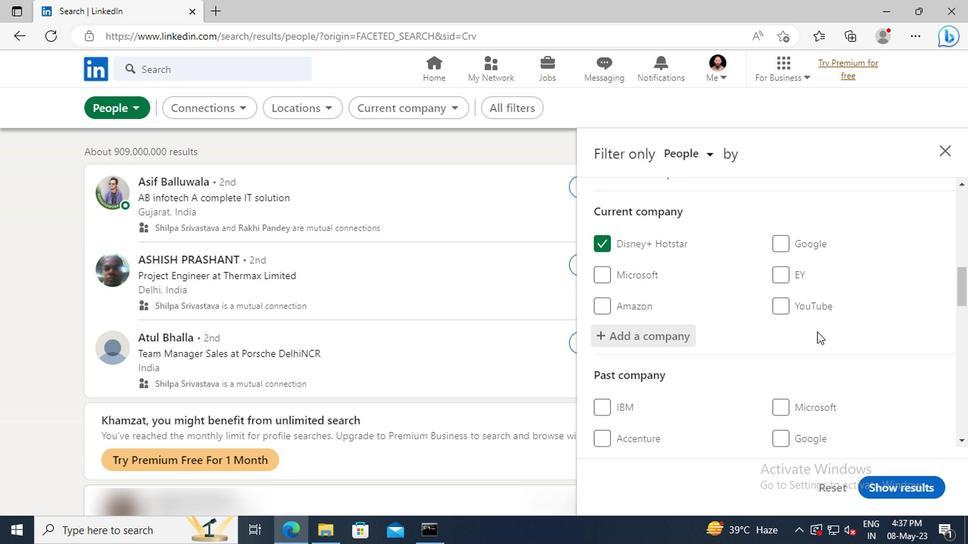 
Action: Mouse moved to (816, 315)
Screenshot: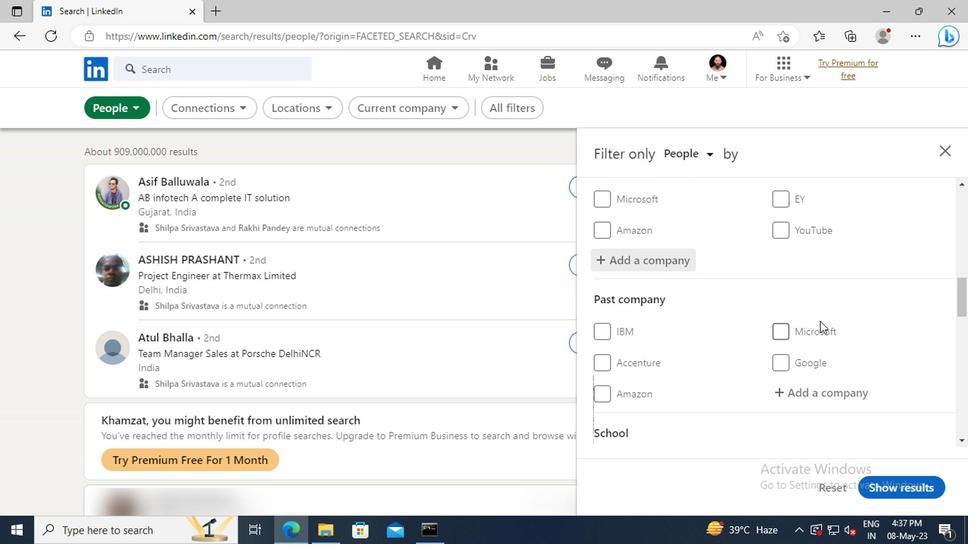 
Action: Mouse scrolled (816, 315) with delta (0, 0)
Screenshot: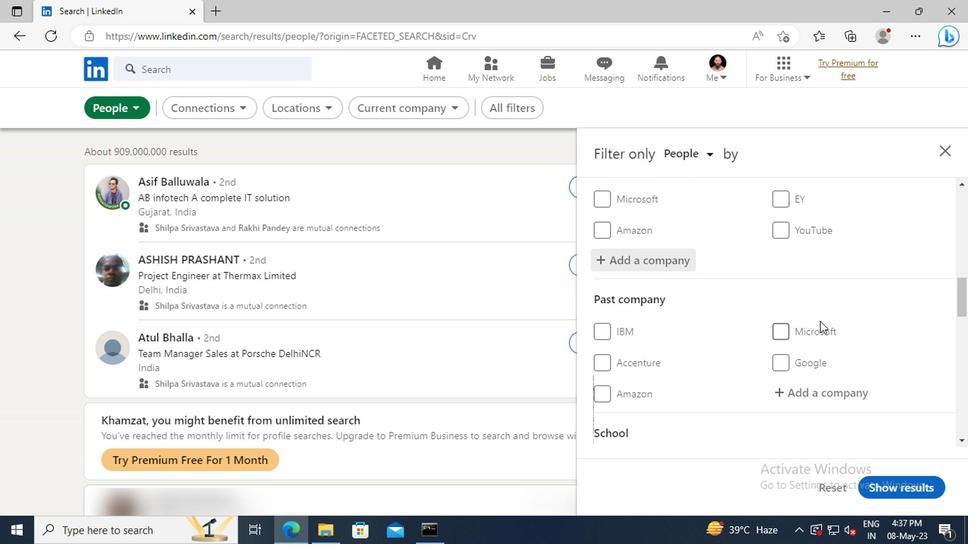 
Action: Mouse moved to (817, 311)
Screenshot: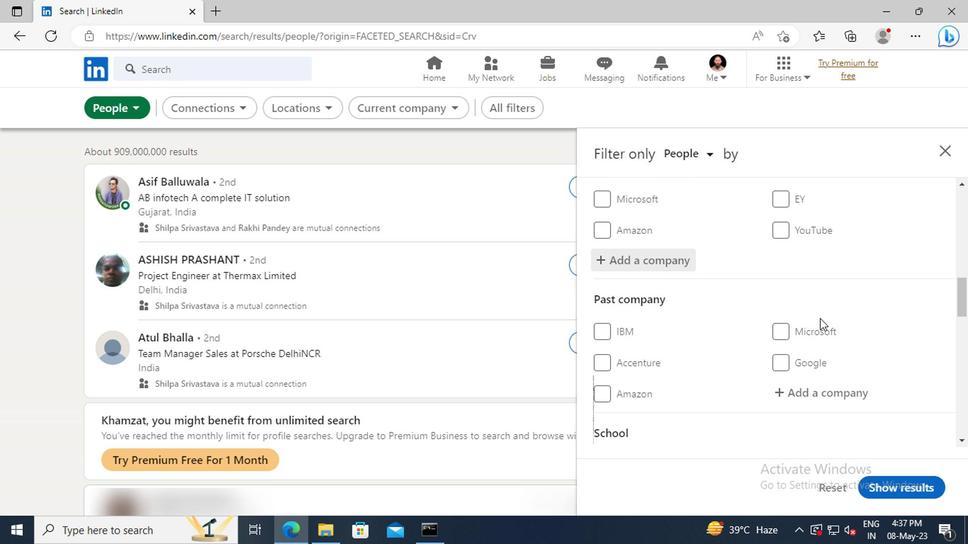 
Action: Mouse scrolled (817, 310) with delta (0, -1)
Screenshot: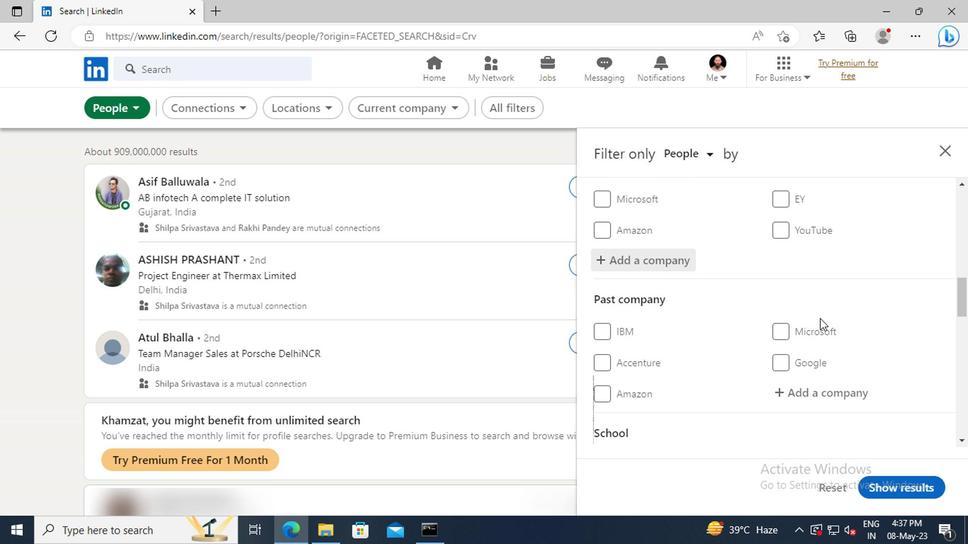 
Action: Mouse moved to (817, 310)
Screenshot: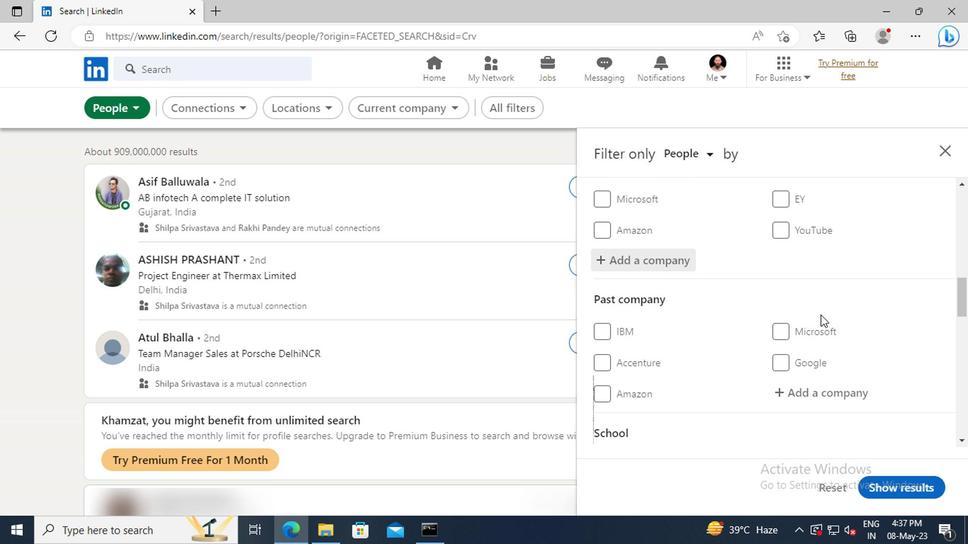 
Action: Mouse scrolled (817, 309) with delta (0, 0)
Screenshot: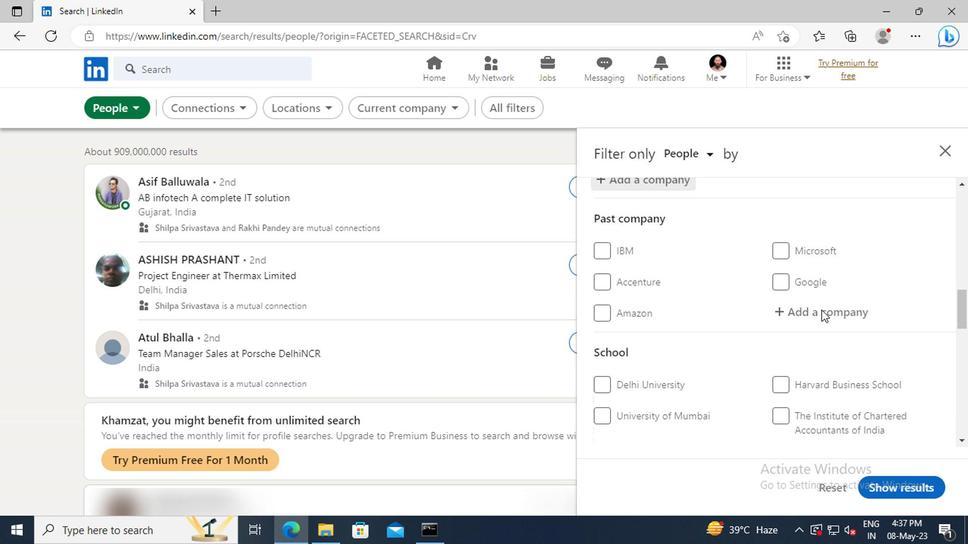
Action: Mouse scrolled (817, 309) with delta (0, 0)
Screenshot: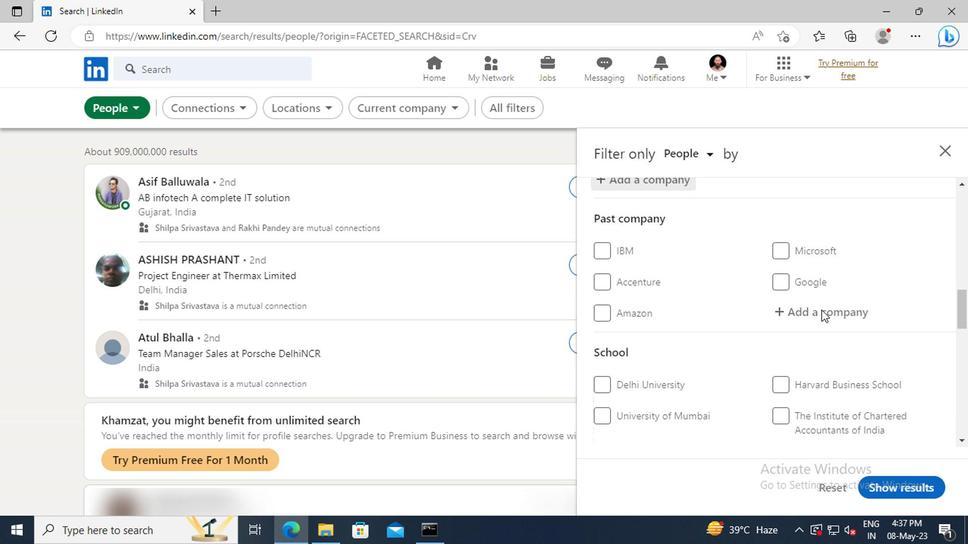 
Action: Mouse scrolled (817, 309) with delta (0, 0)
Screenshot: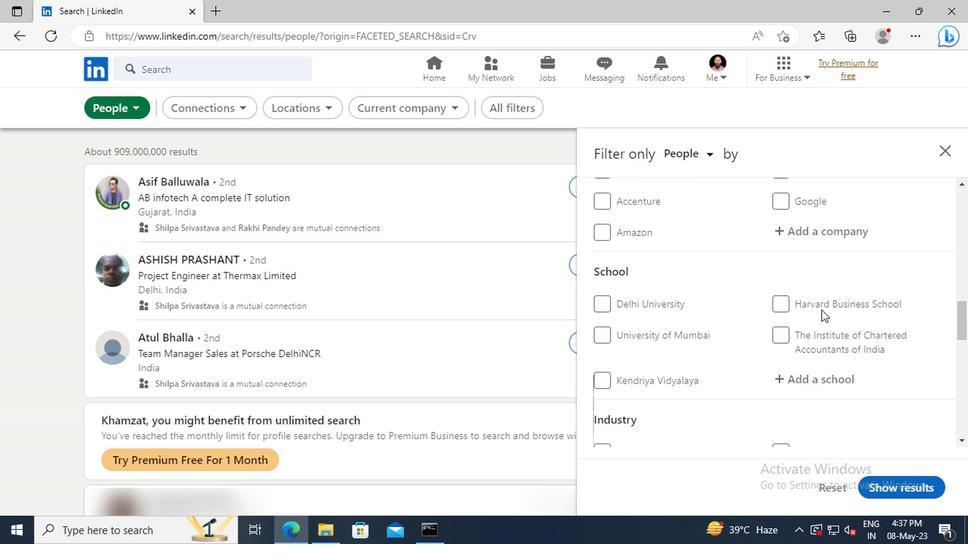 
Action: Mouse scrolled (817, 309) with delta (0, 0)
Screenshot: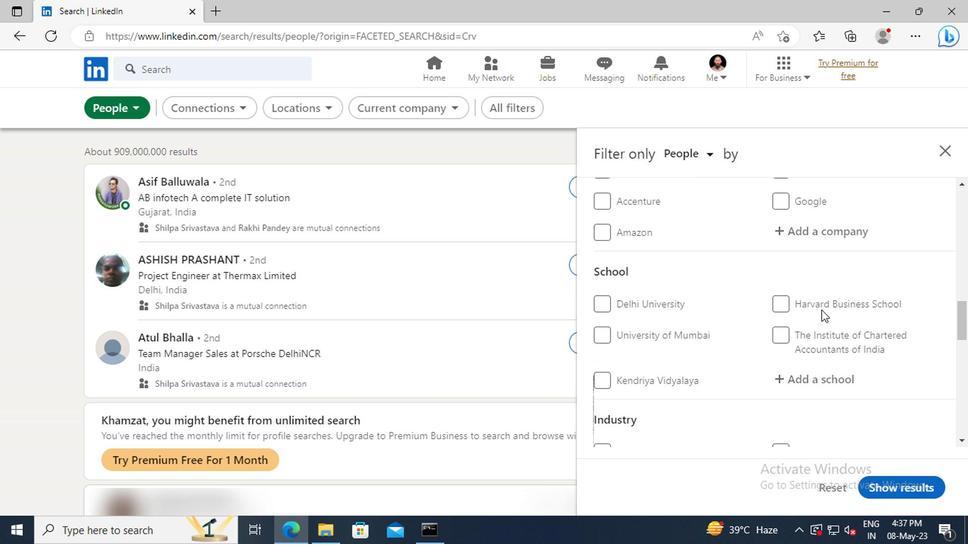 
Action: Mouse moved to (816, 303)
Screenshot: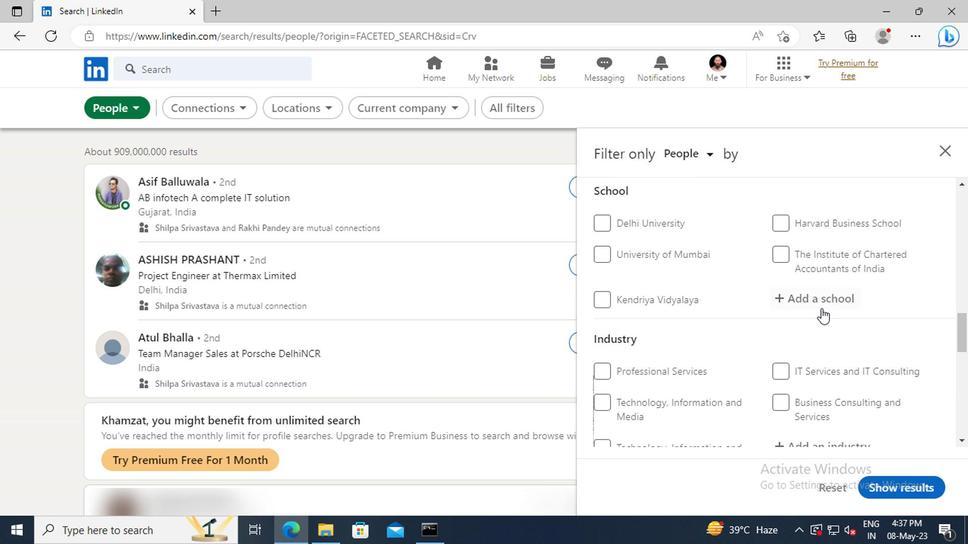 
Action: Mouse pressed left at (816, 303)
Screenshot: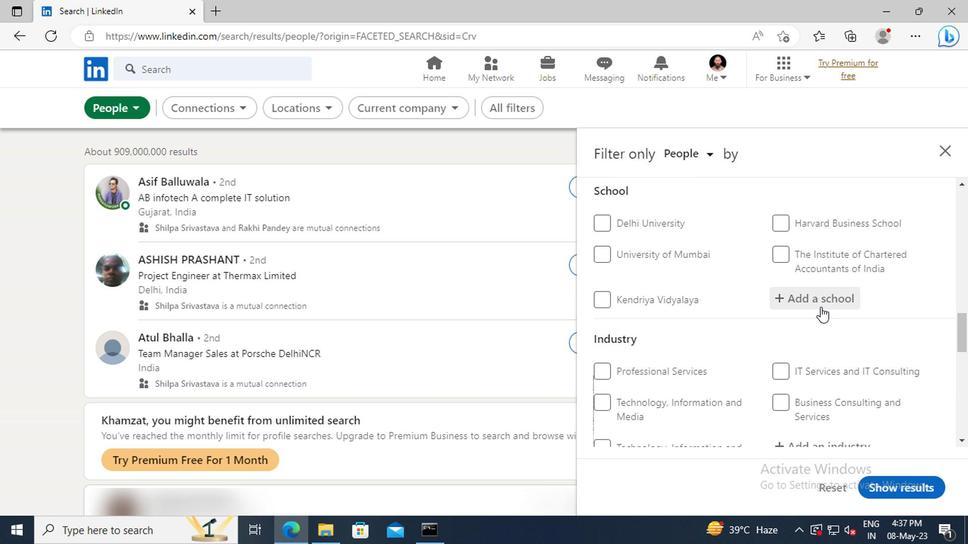 
Action: Key pressed <Key.shift>G.<Key.space><Key.shift>B.<Key.space><Key.shift>PA
Screenshot: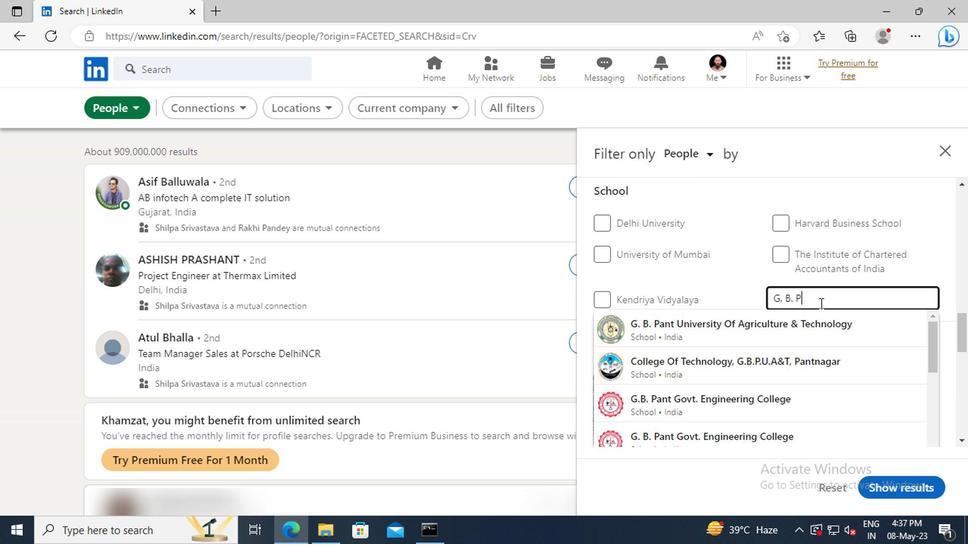 
Action: Mouse moved to (815, 319)
Screenshot: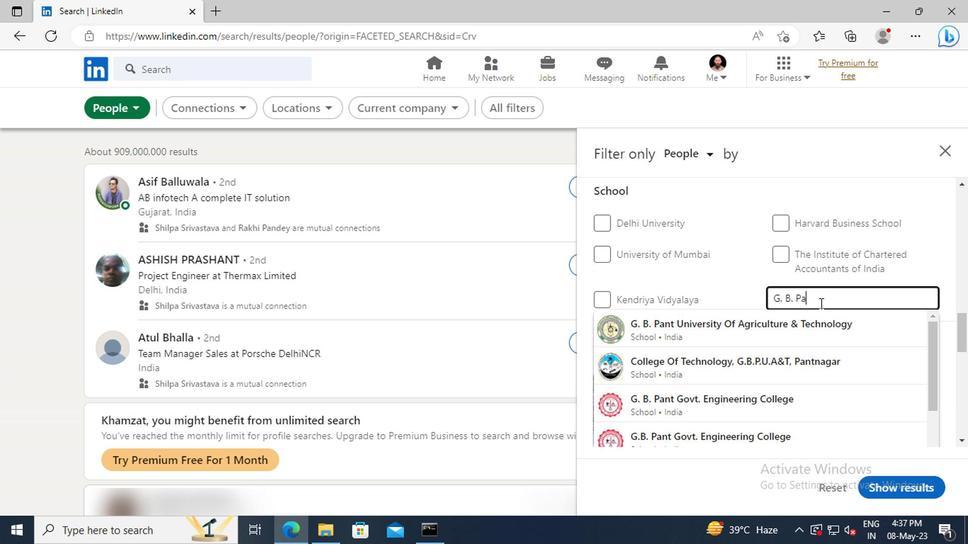 
Action: Mouse pressed left at (815, 319)
Screenshot: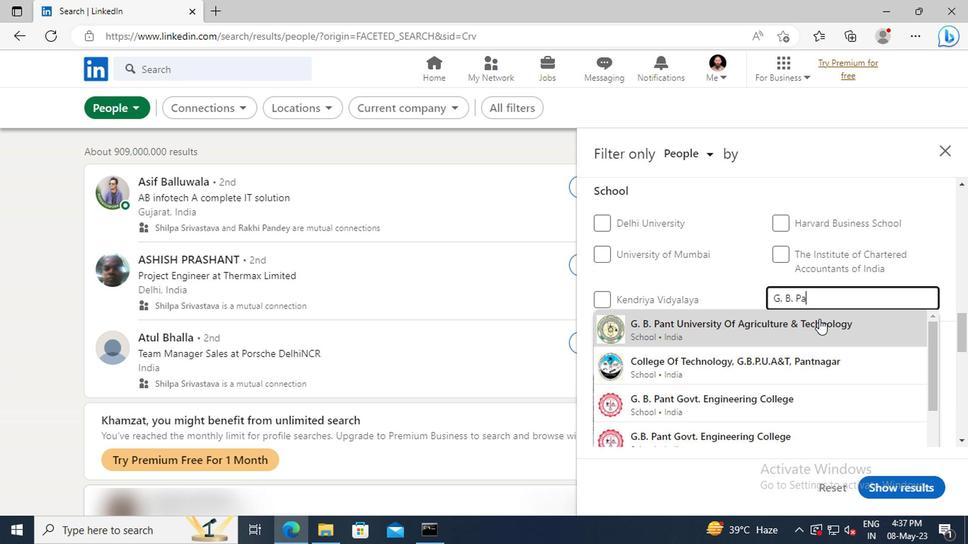 
Action: Mouse scrolled (815, 318) with delta (0, 0)
Screenshot: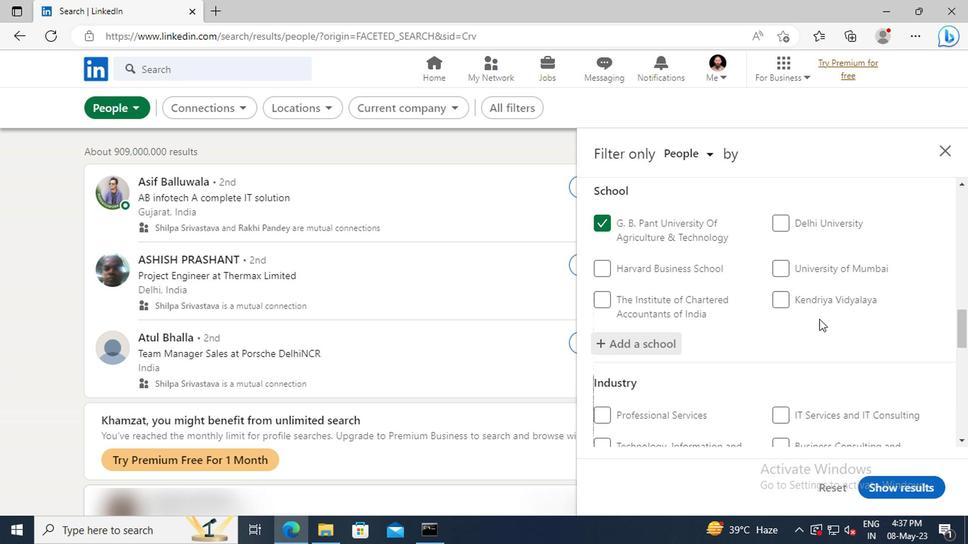 
Action: Mouse moved to (814, 317)
Screenshot: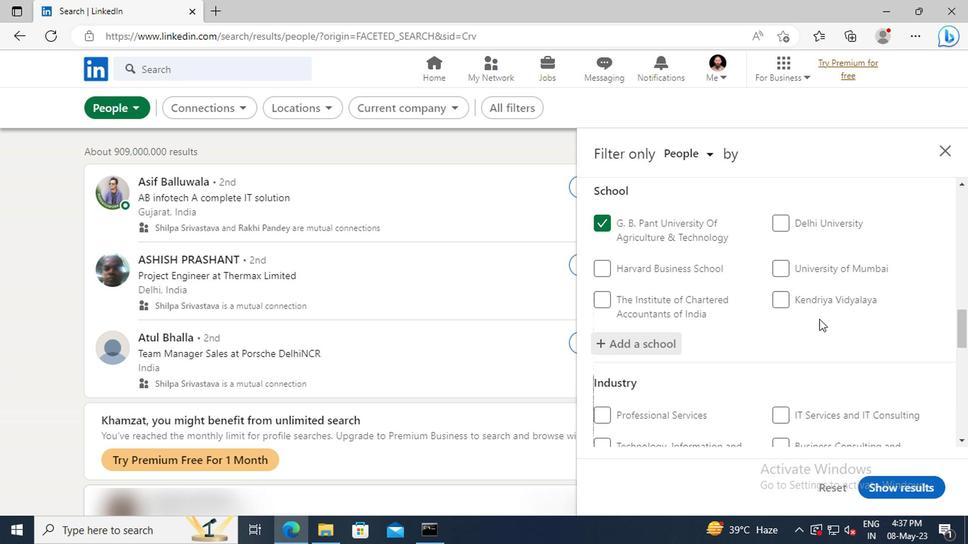 
Action: Mouse scrolled (814, 317) with delta (0, 0)
Screenshot: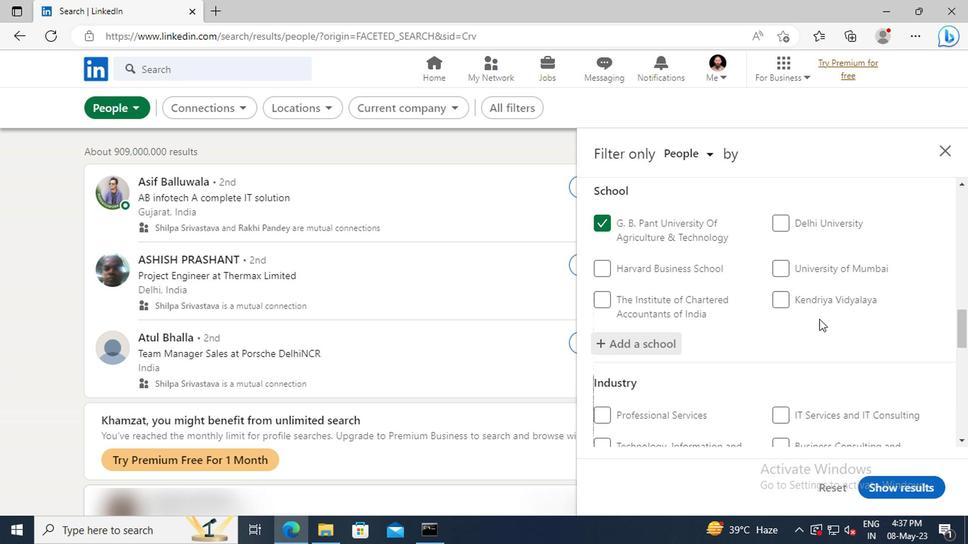 
Action: Mouse moved to (810, 301)
Screenshot: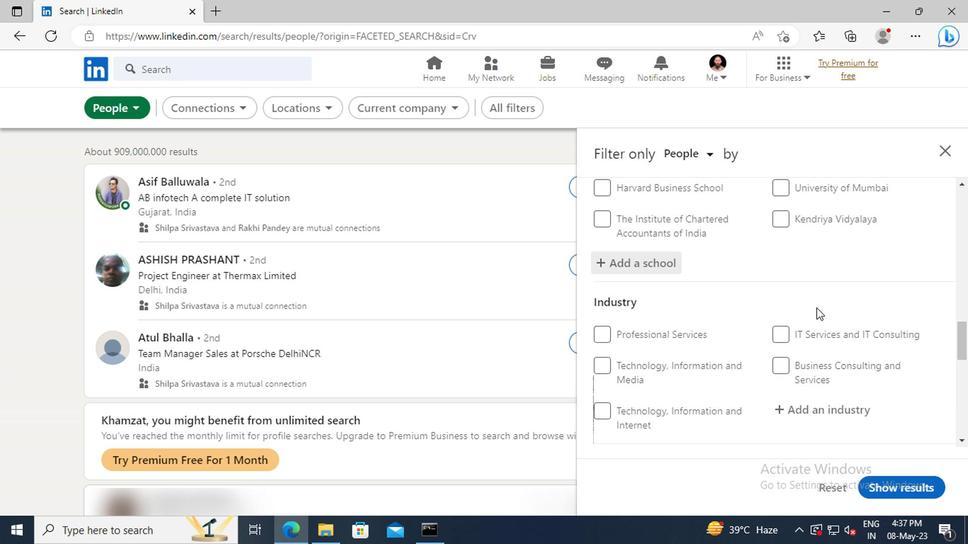 
Action: Mouse scrolled (810, 301) with delta (0, 0)
Screenshot: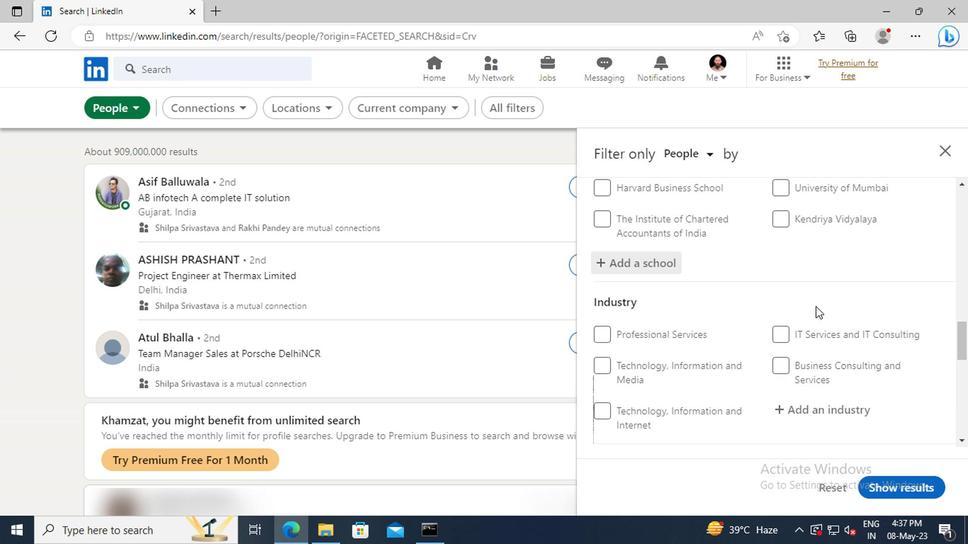 
Action: Mouse scrolled (810, 301) with delta (0, 0)
Screenshot: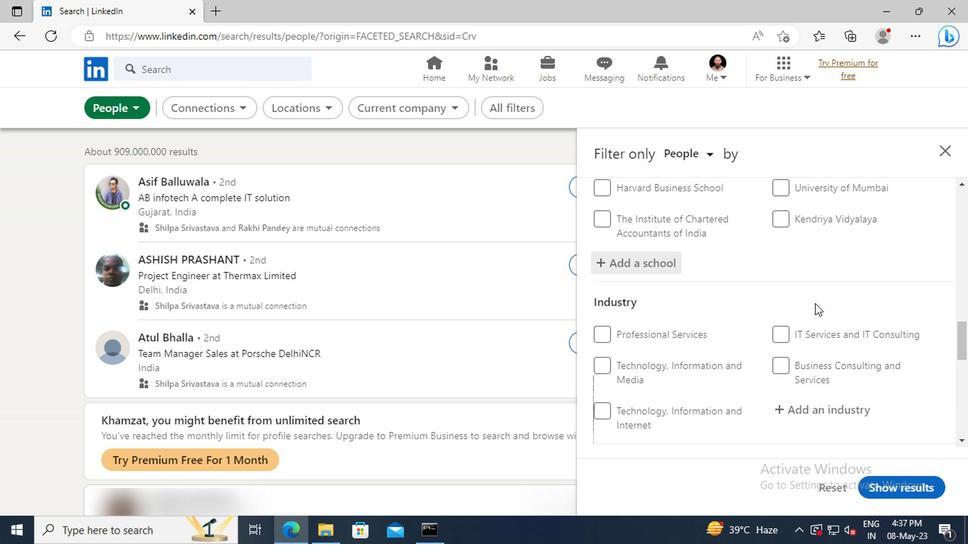 
Action: Mouse moved to (807, 324)
Screenshot: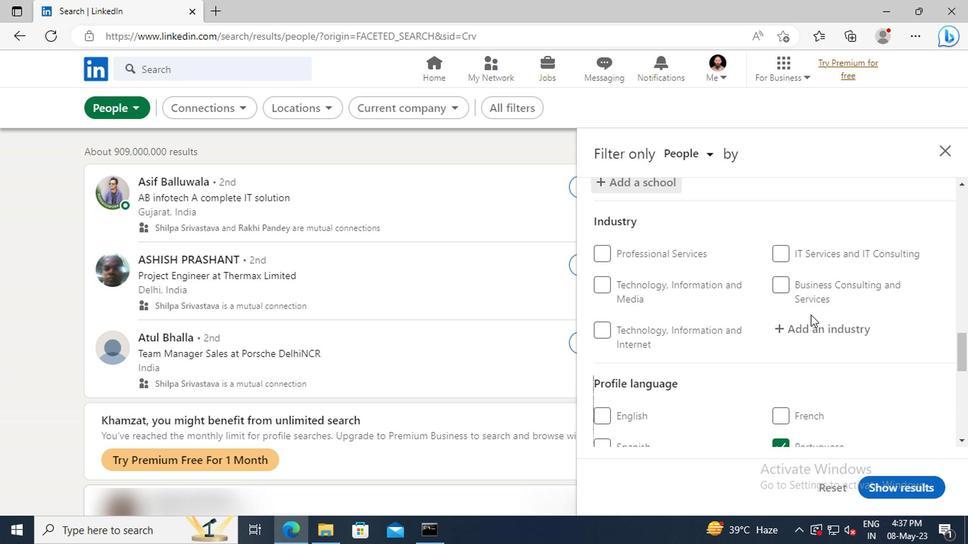 
Action: Mouse pressed left at (807, 324)
Screenshot: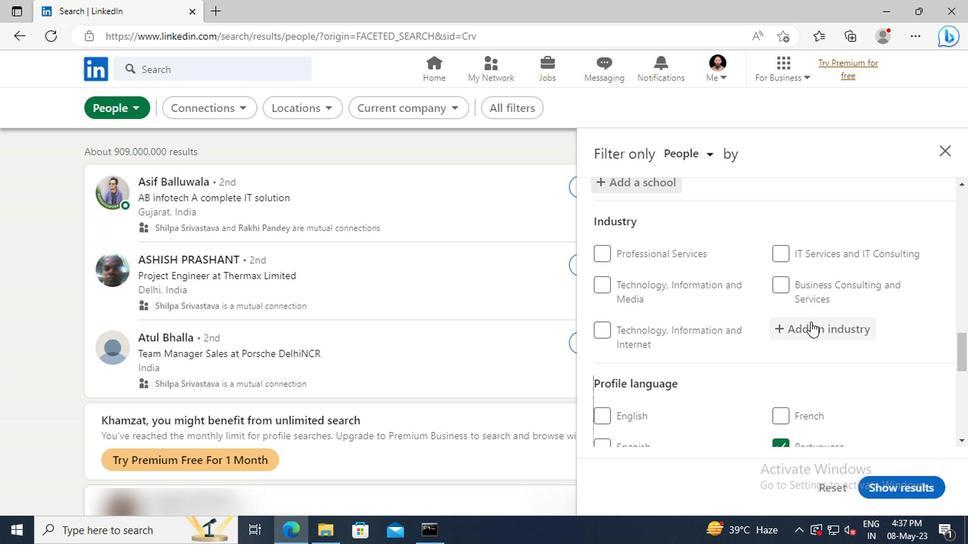 
Action: Key pressed <Key.shift>IT<Key.space><Key.shift>SYSTEM<Key.space><Key.shift>TES
Screenshot: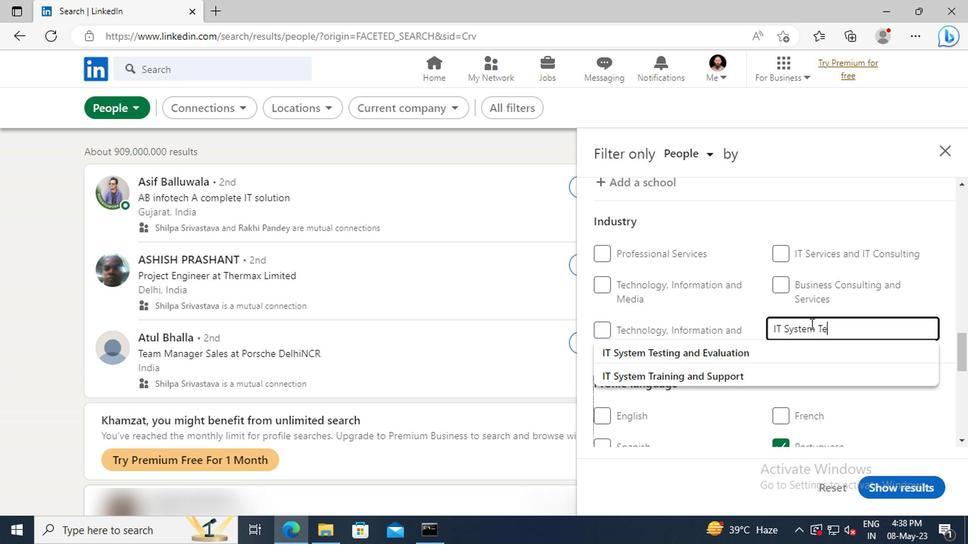 
Action: Mouse moved to (813, 348)
Screenshot: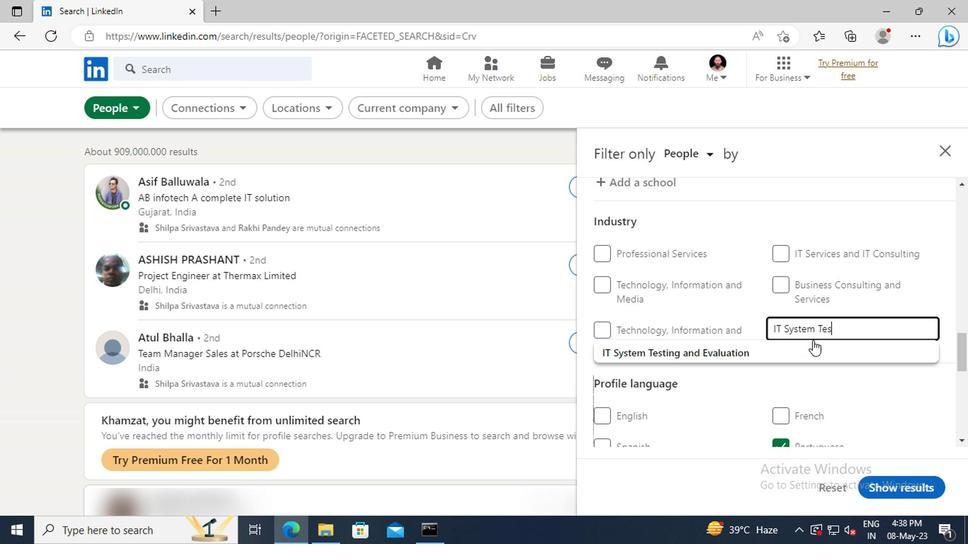 
Action: Mouse pressed left at (813, 348)
Screenshot: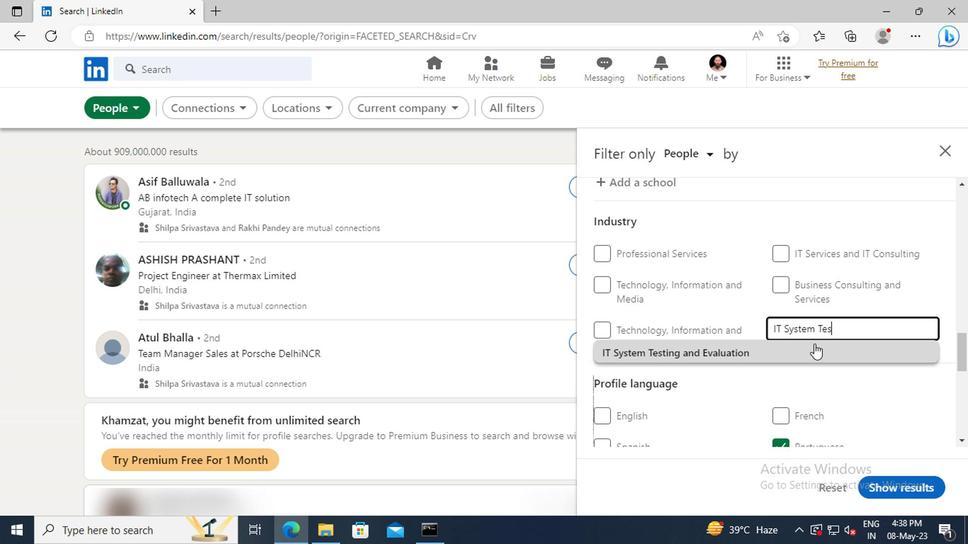 
Action: Mouse scrolled (813, 347) with delta (0, -1)
Screenshot: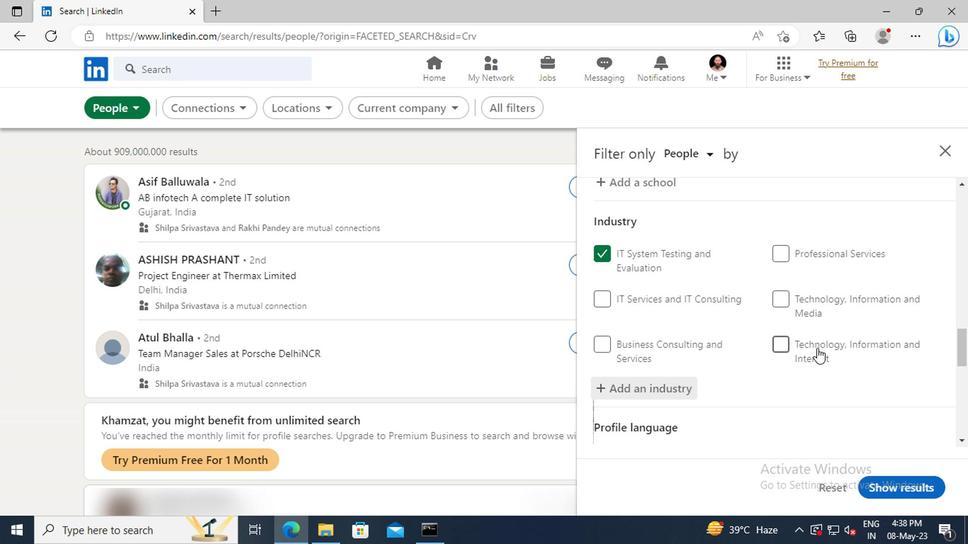 
Action: Mouse scrolled (813, 347) with delta (0, -1)
Screenshot: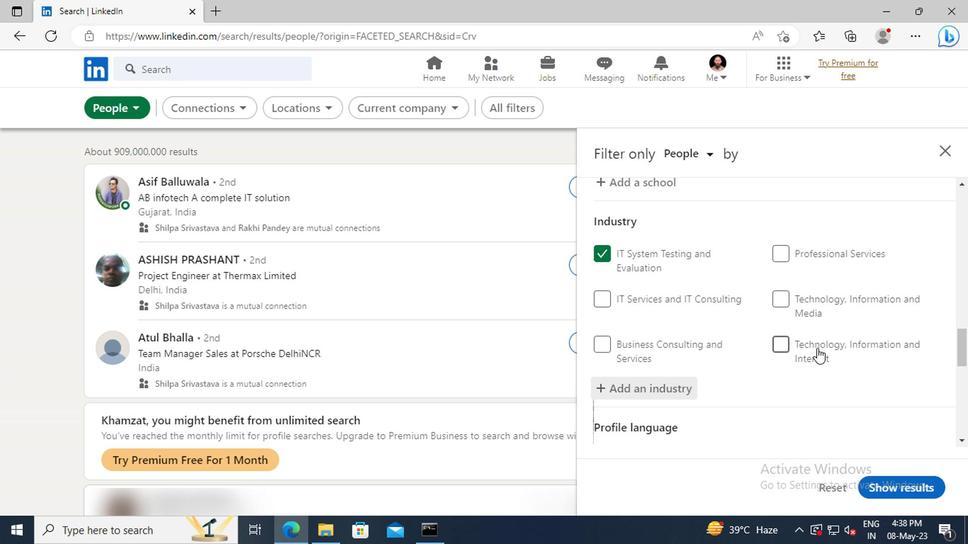 
Action: Mouse moved to (811, 317)
Screenshot: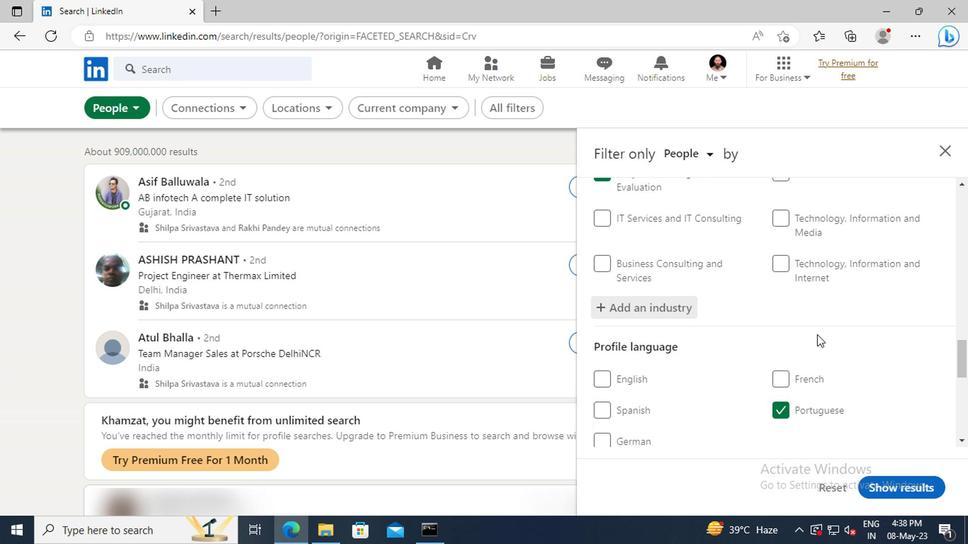 
Action: Mouse scrolled (811, 317) with delta (0, 0)
Screenshot: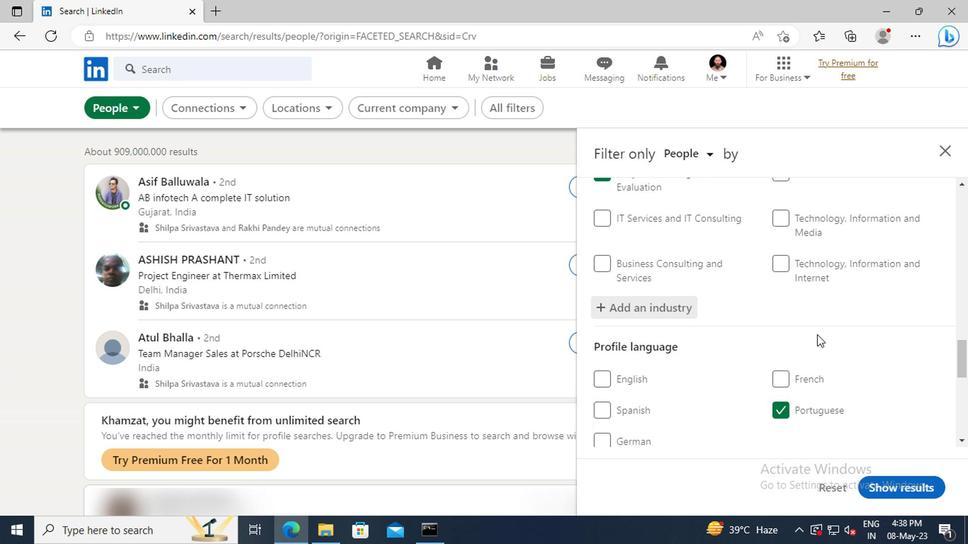 
Action: Mouse moved to (809, 314)
Screenshot: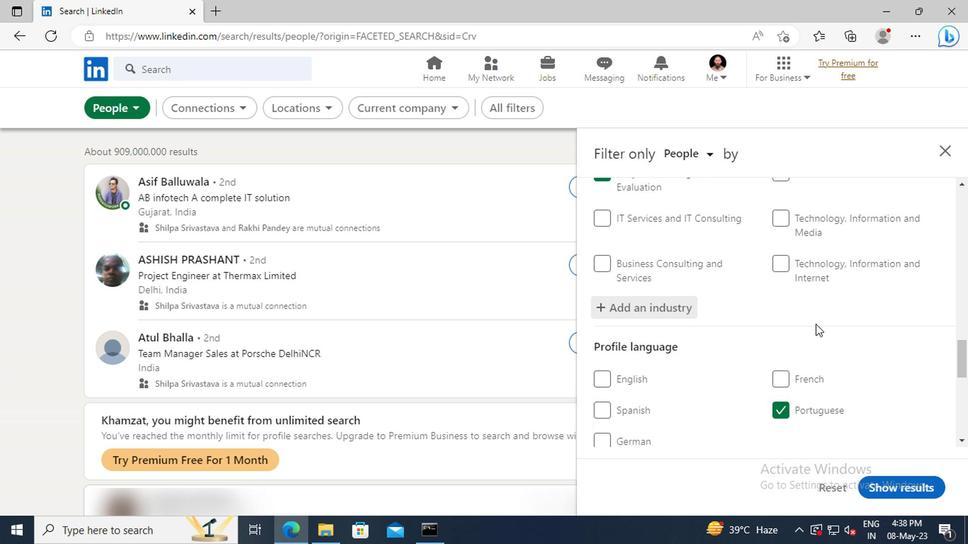 
Action: Mouse scrolled (809, 313) with delta (0, 0)
Screenshot: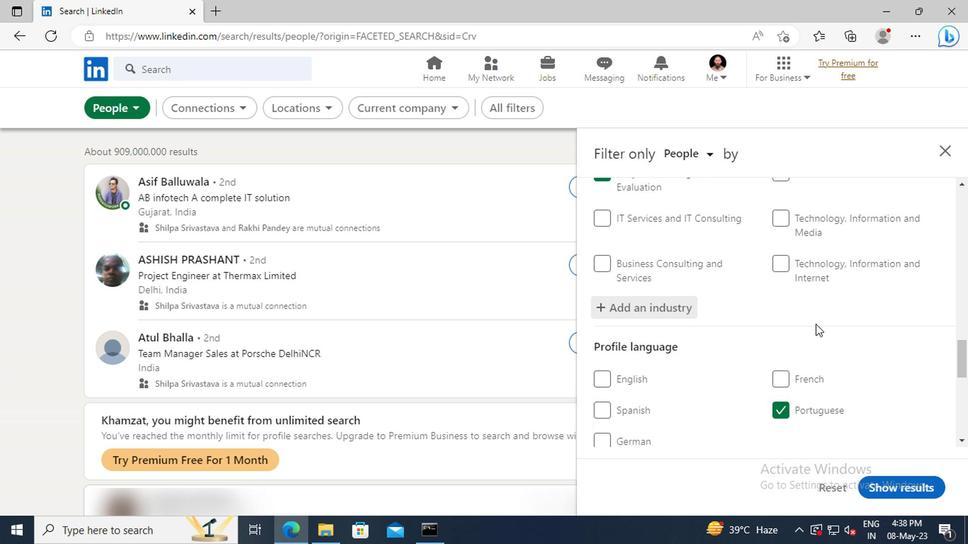 
Action: Mouse moved to (808, 308)
Screenshot: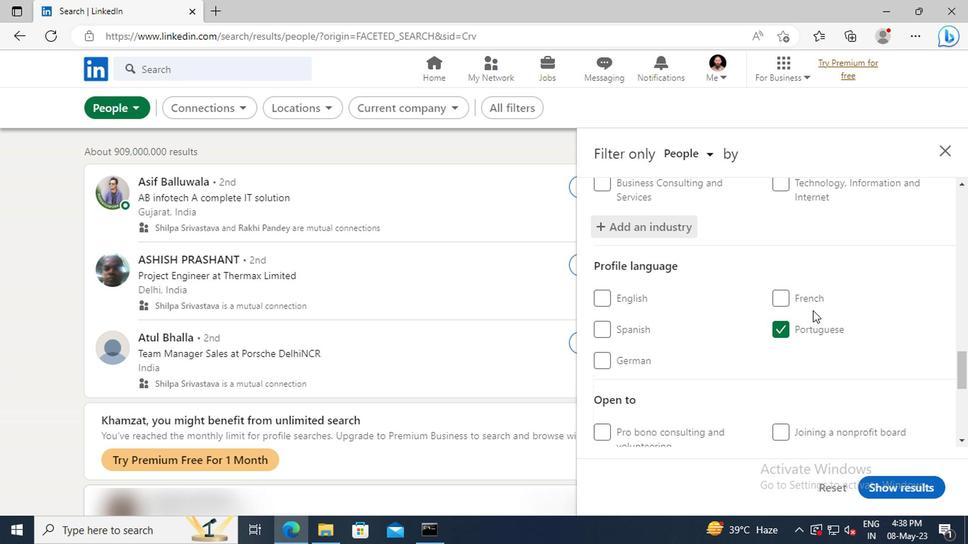
Action: Mouse scrolled (808, 307) with delta (0, -1)
Screenshot: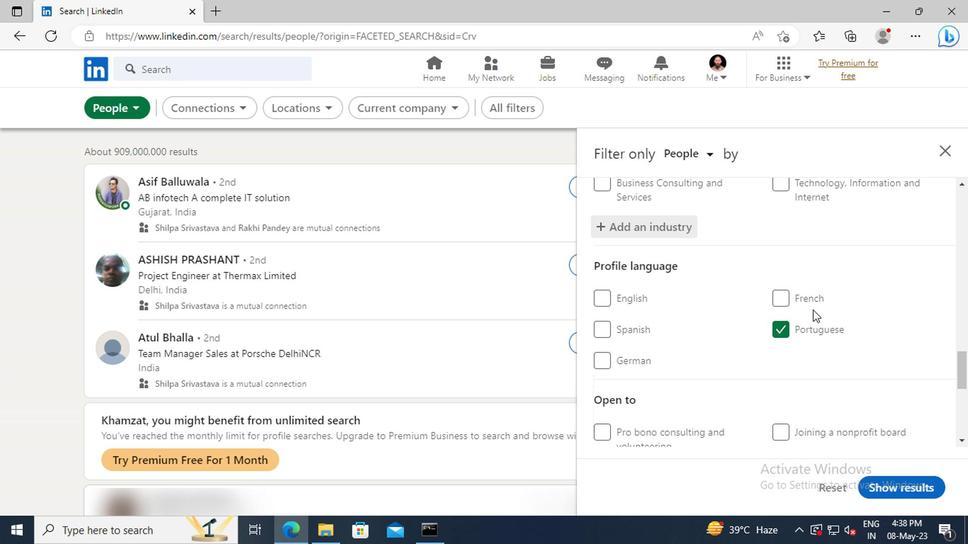 
Action: Mouse scrolled (808, 307) with delta (0, -1)
Screenshot: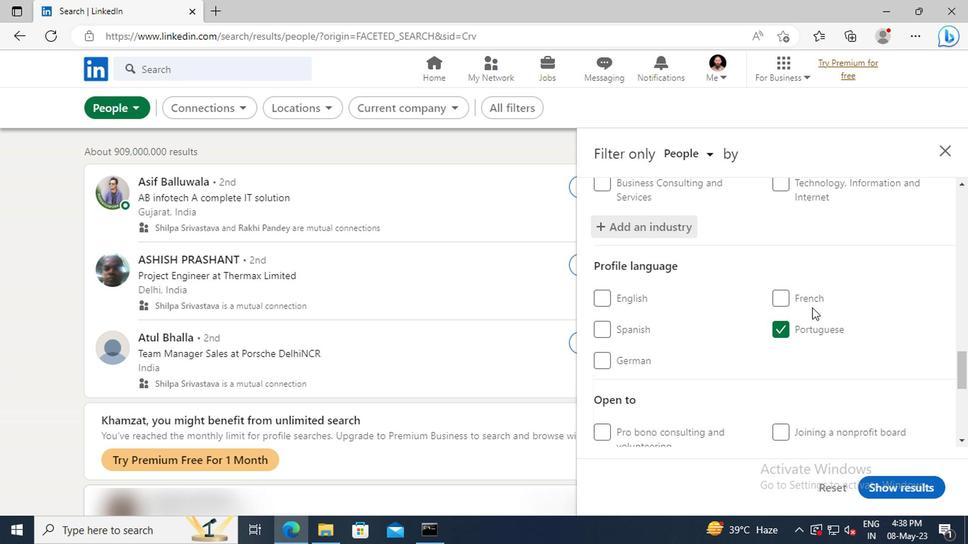 
Action: Mouse scrolled (808, 307) with delta (0, -1)
Screenshot: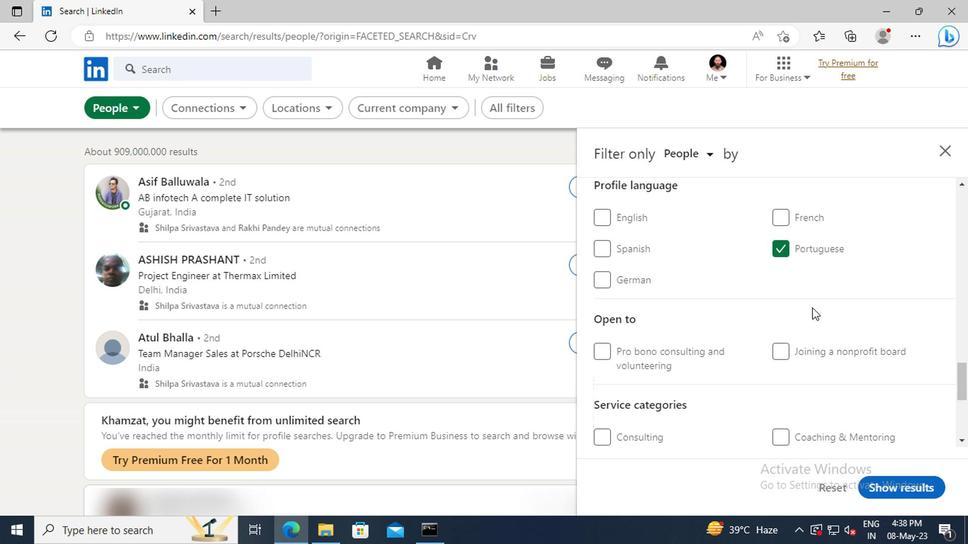 
Action: Mouse scrolled (808, 307) with delta (0, -1)
Screenshot: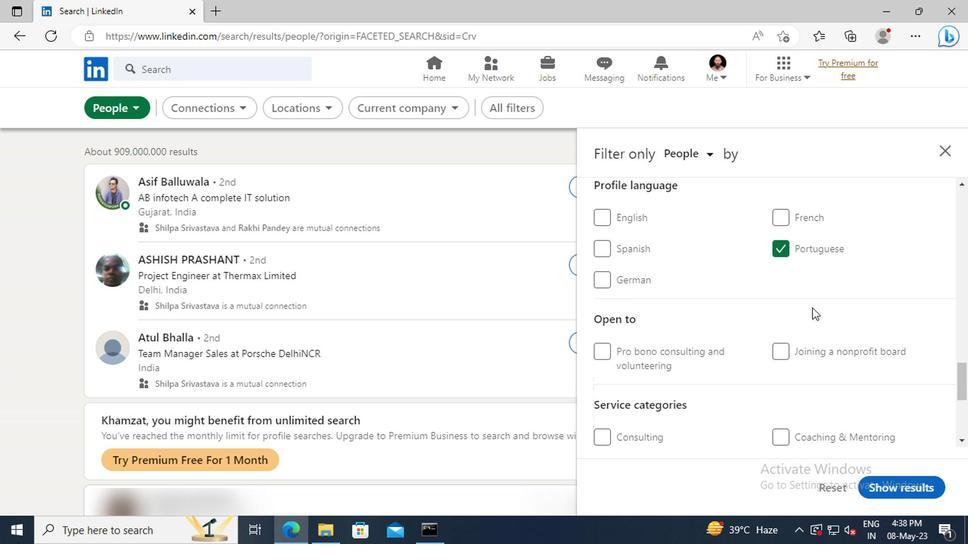
Action: Mouse scrolled (808, 307) with delta (0, -1)
Screenshot: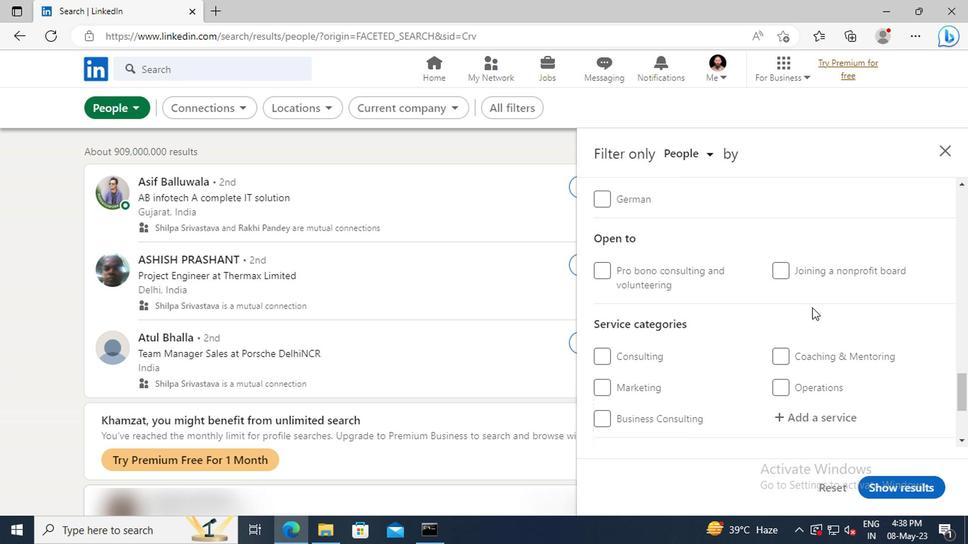 
Action: Mouse scrolled (808, 307) with delta (0, -1)
Screenshot: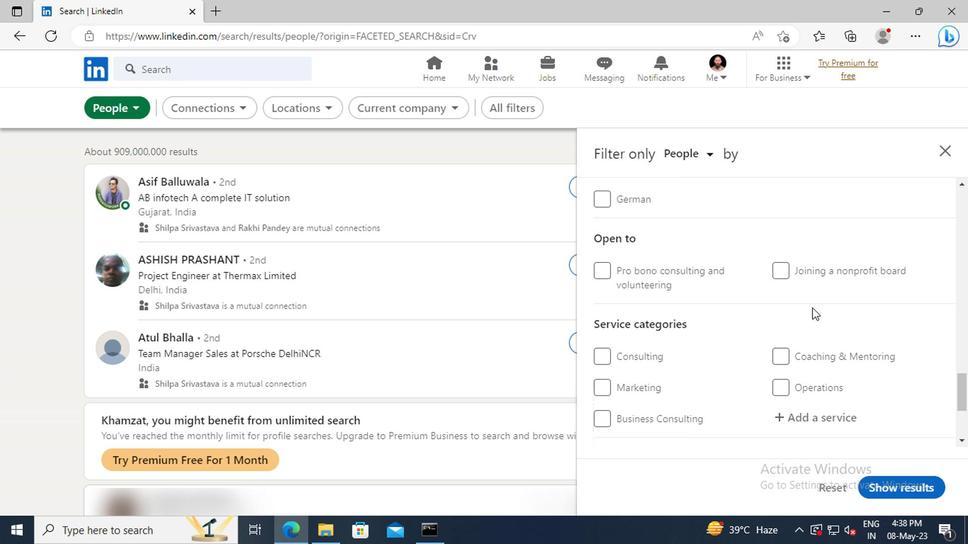 
Action: Mouse scrolled (808, 307) with delta (0, -1)
Screenshot: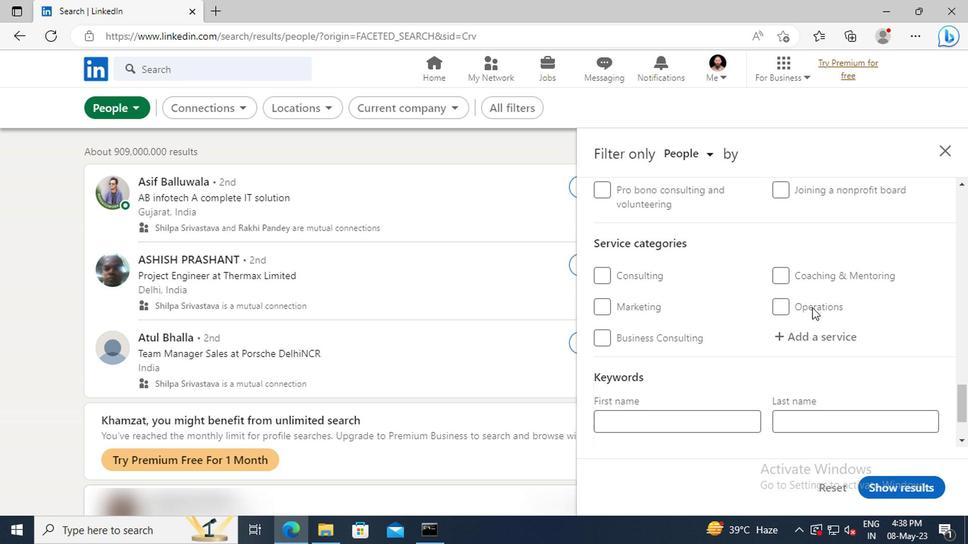 
Action: Mouse moved to (808, 303)
Screenshot: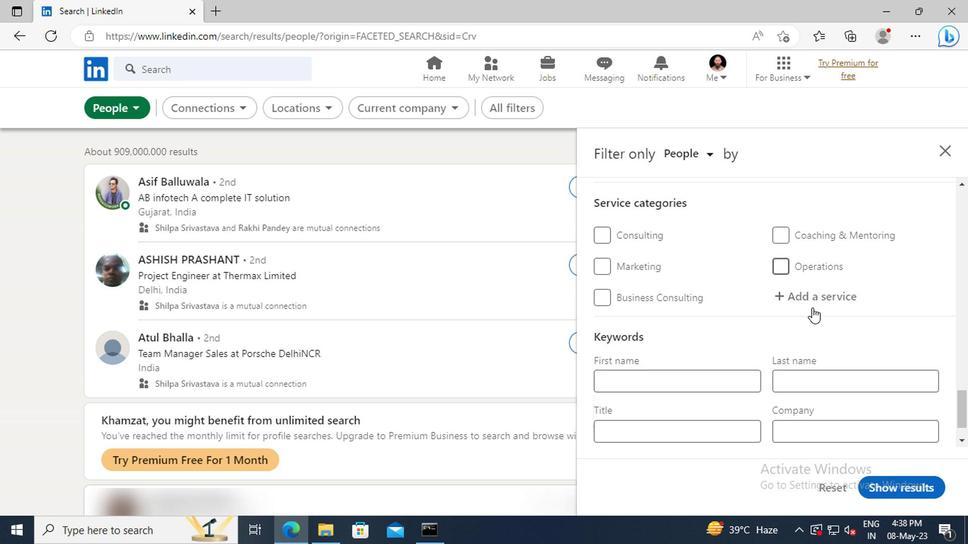 
Action: Mouse pressed left at (808, 303)
Screenshot: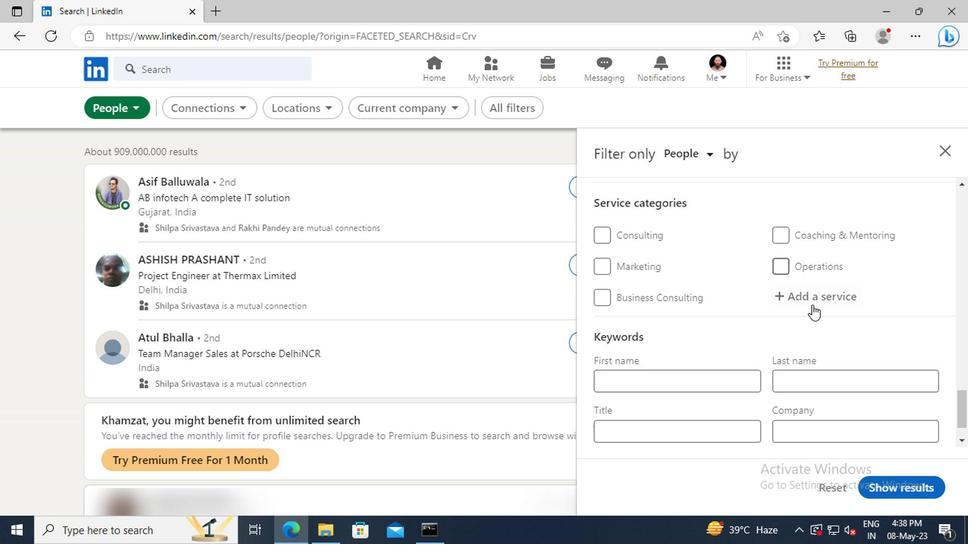 
Action: Key pressed <Key.shift>MARKET<Key.space><Key.shift>STRATEGY<Key.enter>
Screenshot: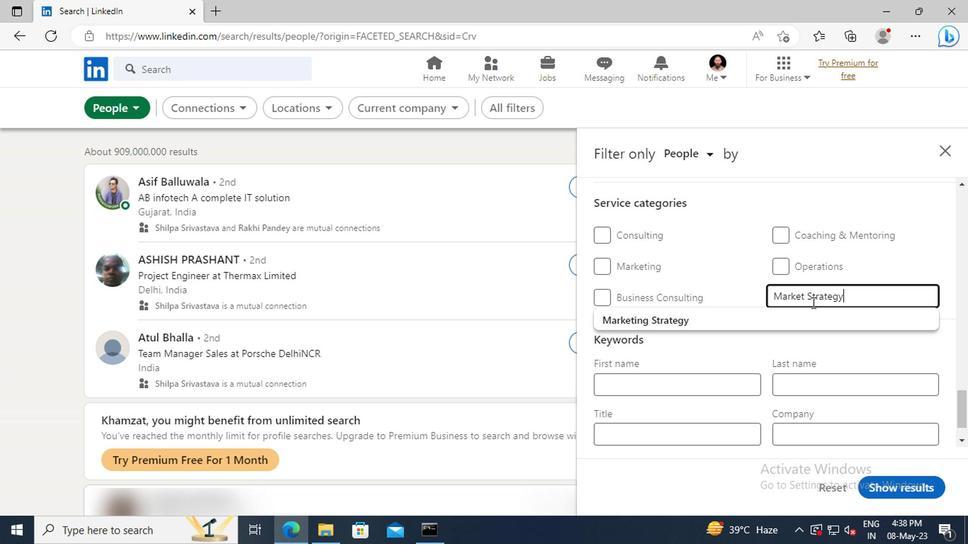 
Action: Mouse scrolled (808, 302) with delta (0, 0)
Screenshot: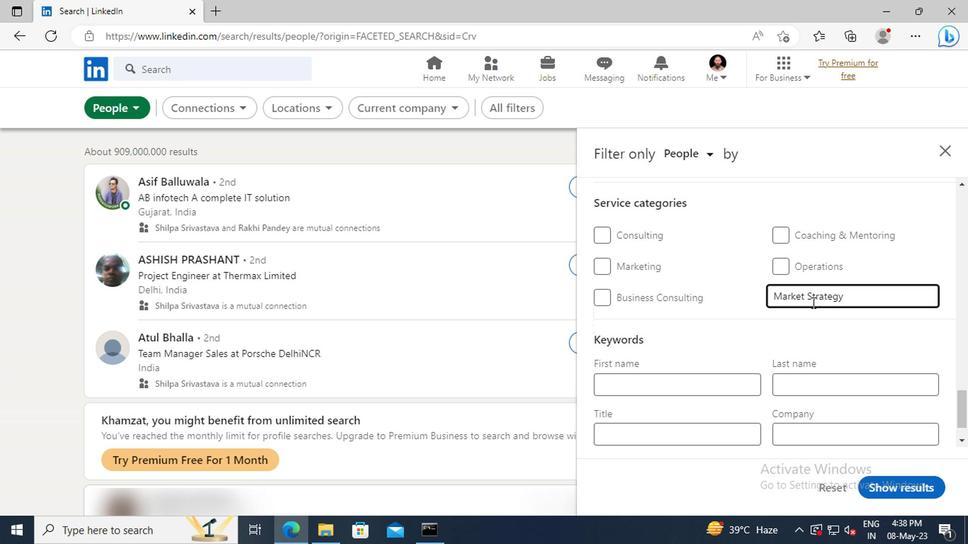 
Action: Mouse scrolled (808, 302) with delta (0, 0)
Screenshot: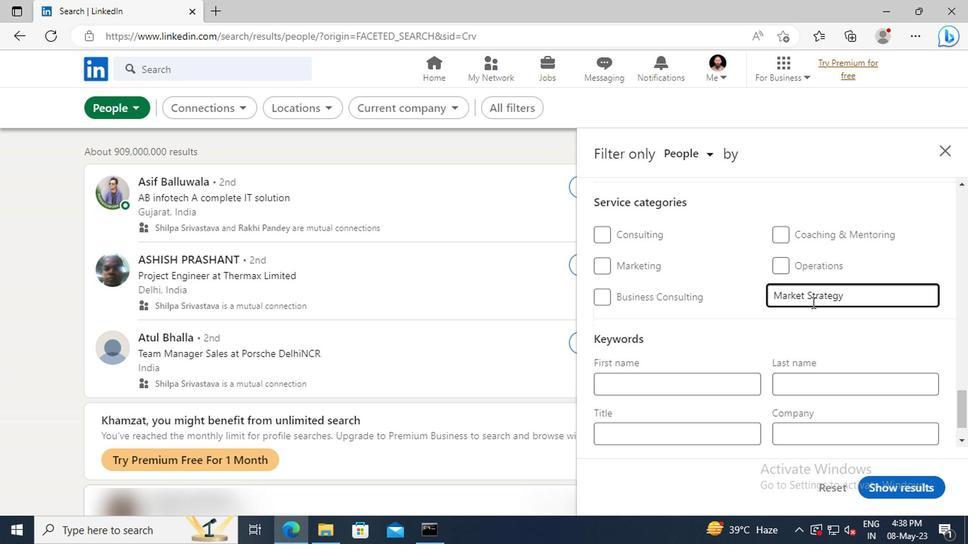 
Action: Mouse scrolled (808, 302) with delta (0, 0)
Screenshot: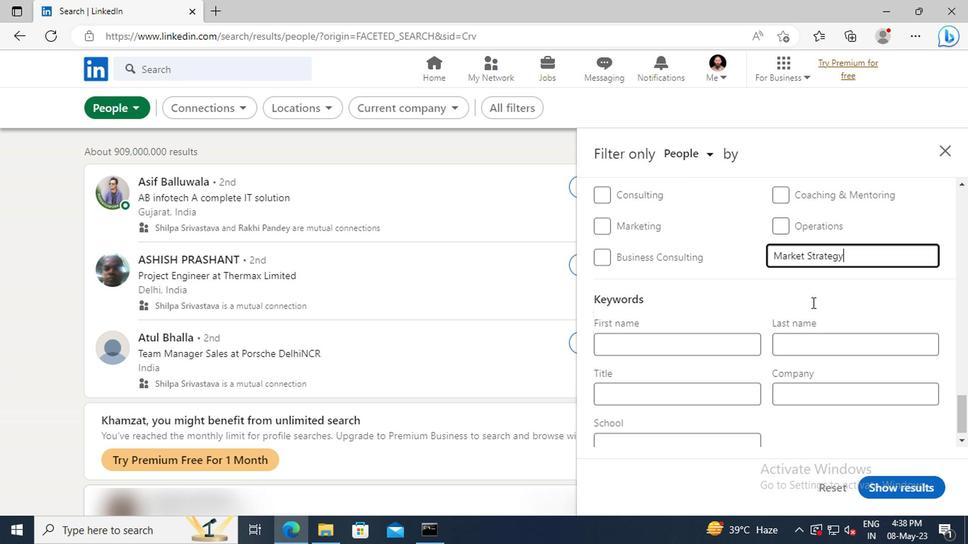 
Action: Mouse scrolled (808, 302) with delta (0, 0)
Screenshot: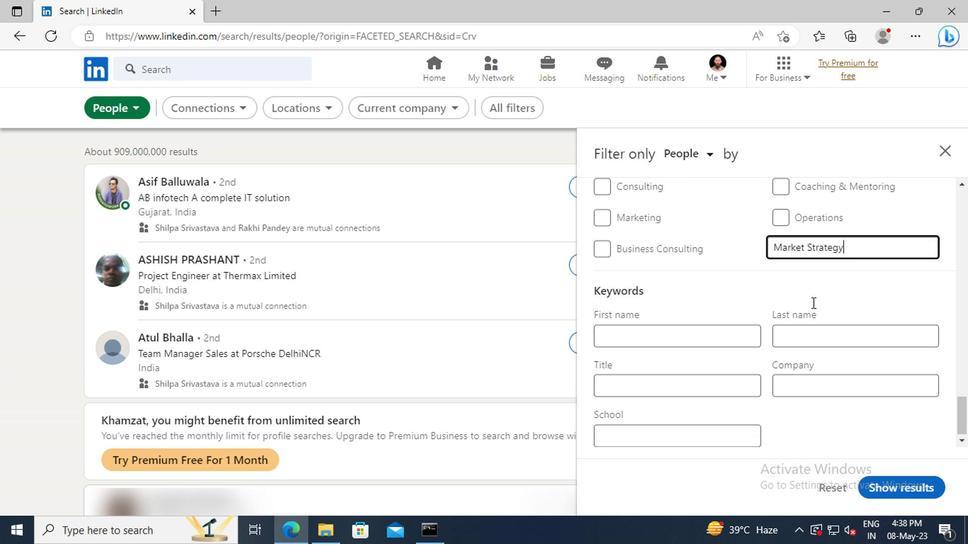 
Action: Mouse scrolled (808, 302) with delta (0, 0)
Screenshot: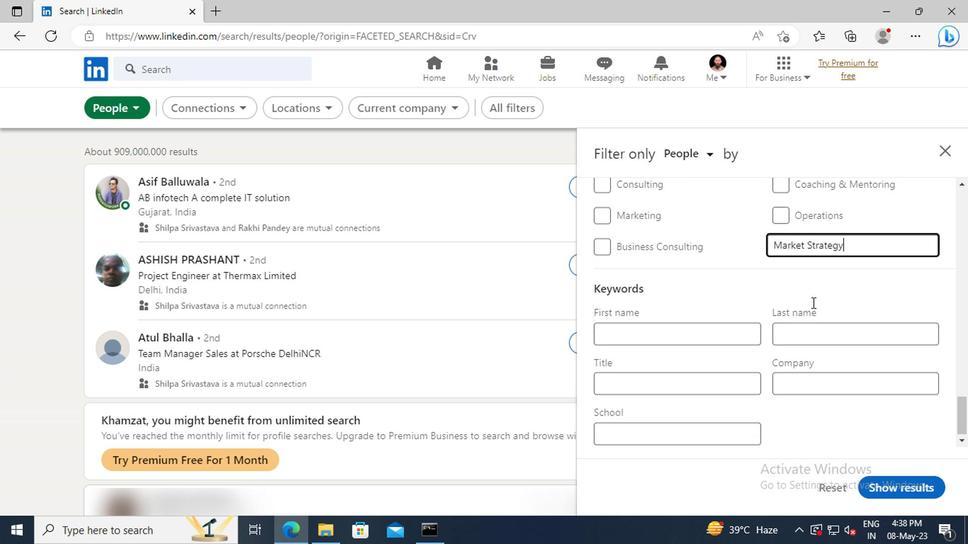 
Action: Mouse moved to (689, 384)
Screenshot: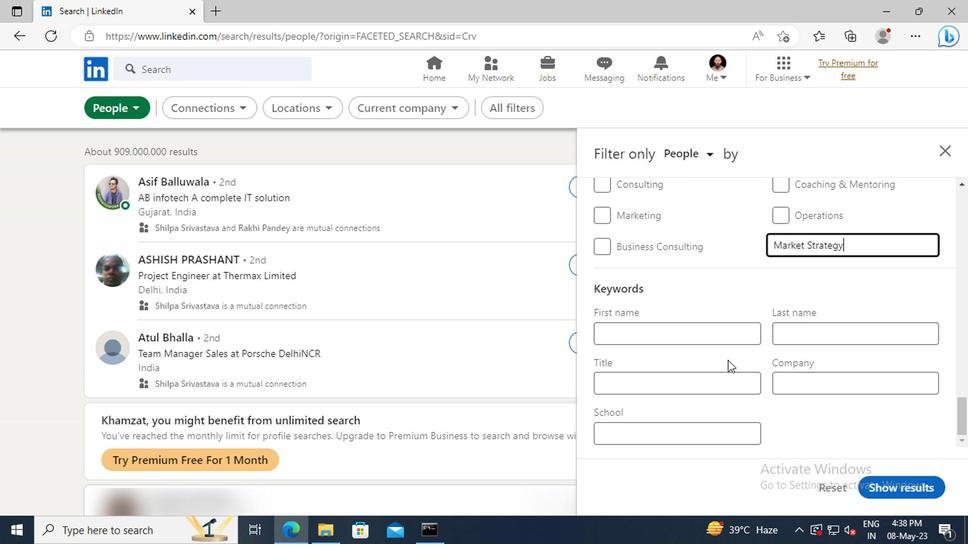 
Action: Mouse pressed left at (689, 384)
Screenshot: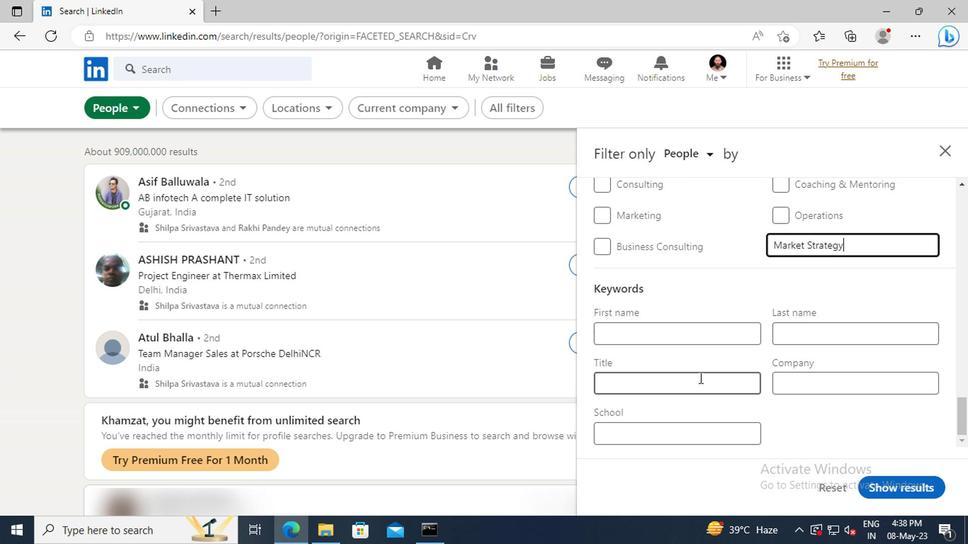 
Action: Key pressed <Key.shift>C
Screenshot: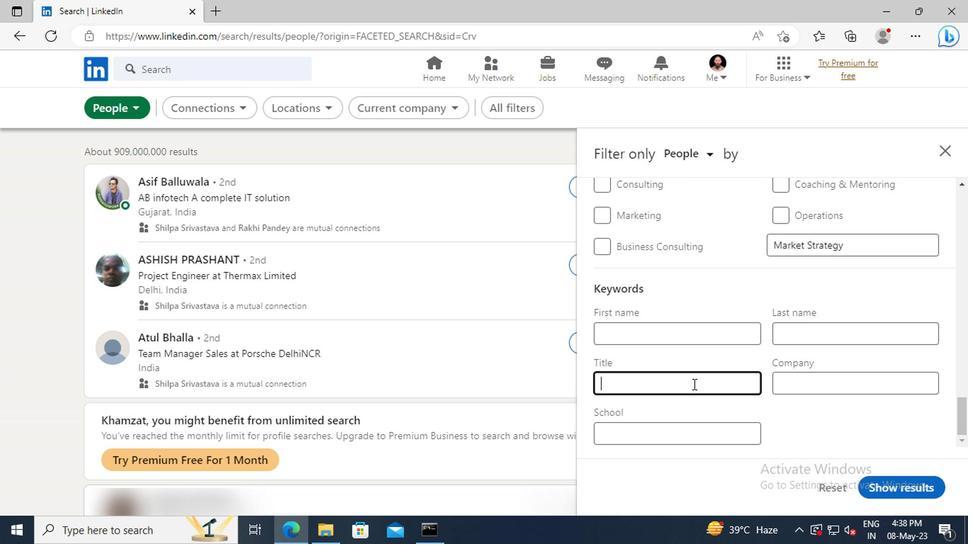 
Action: Mouse moved to (689, 386)
Screenshot: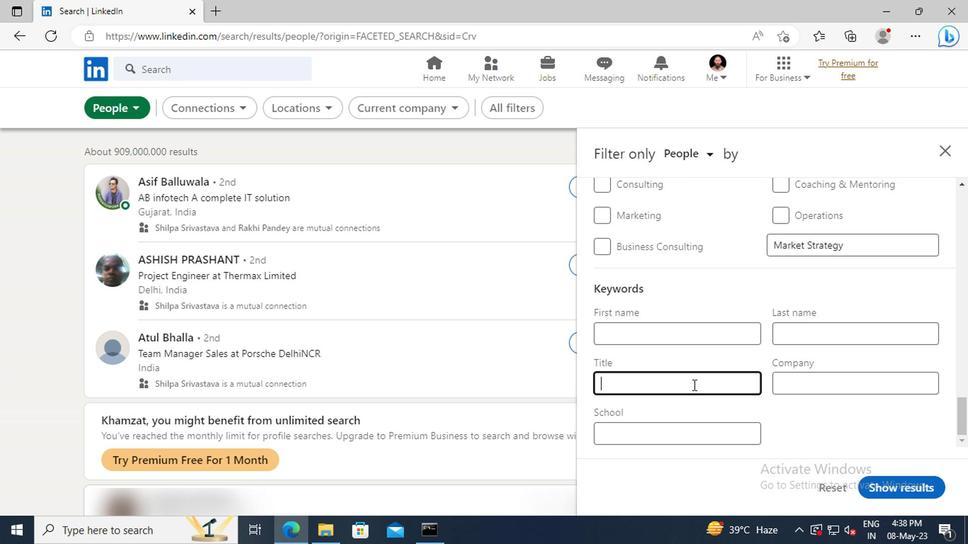 
Action: Key pressed AREGIVER<Key.enter>
Screenshot: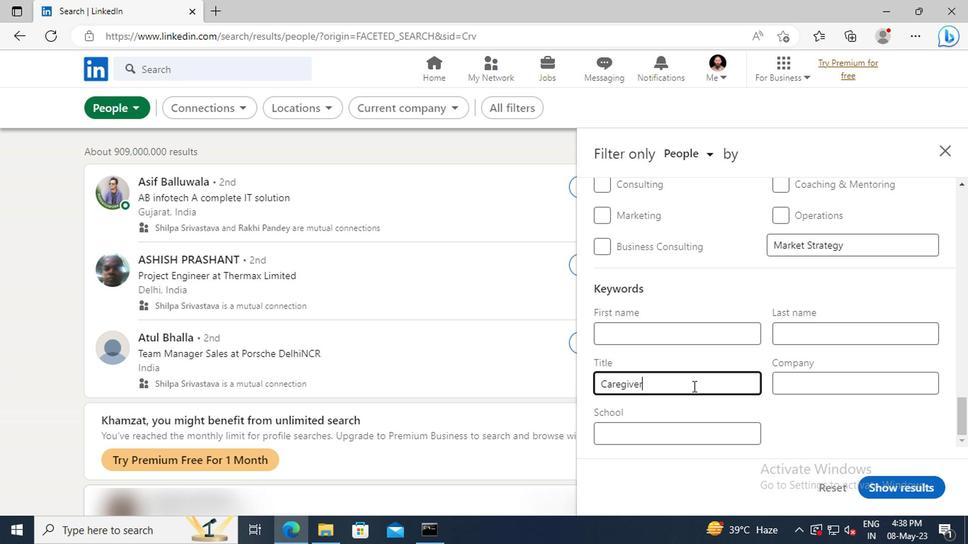 
Action: Mouse moved to (875, 484)
Screenshot: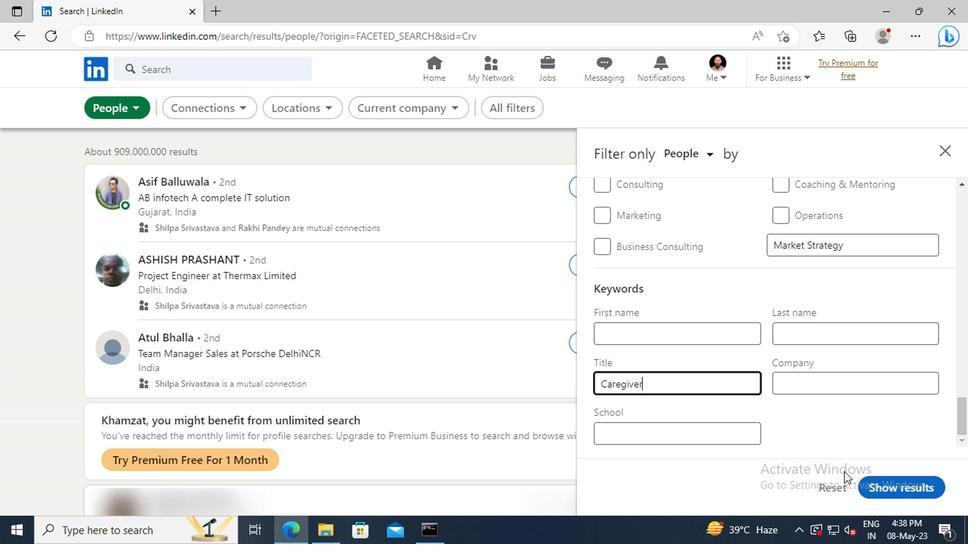 
Action: Mouse pressed left at (875, 484)
Screenshot: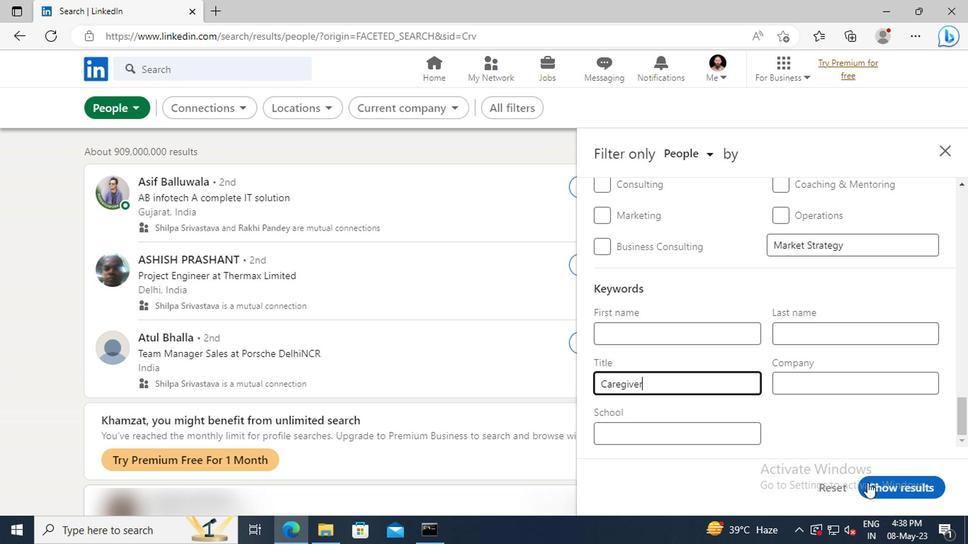 
